 Task: In the  document Paisley.epub Write the word in the shape with center alignment 'LOL'Change Page orientation to  'Landscape' Insert emoji in the beginning of quote: Thumbs Up
Action: Mouse moved to (309, 391)
Screenshot: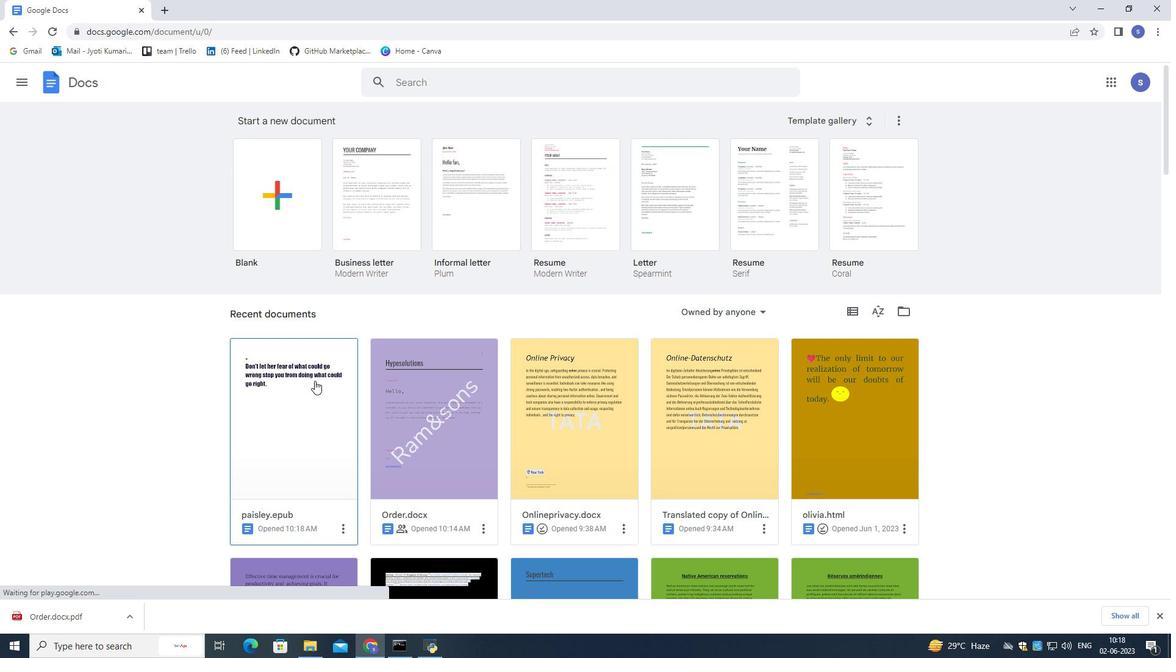 
Action: Mouse pressed left at (309, 391)
Screenshot: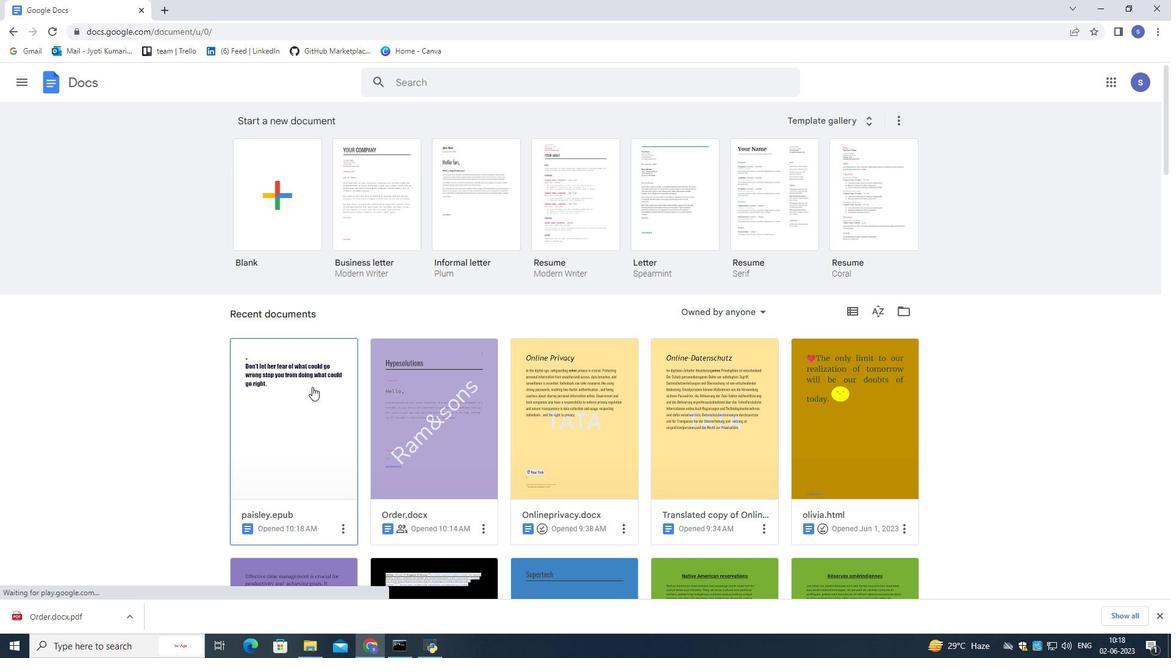 
Action: Mouse moved to (309, 391)
Screenshot: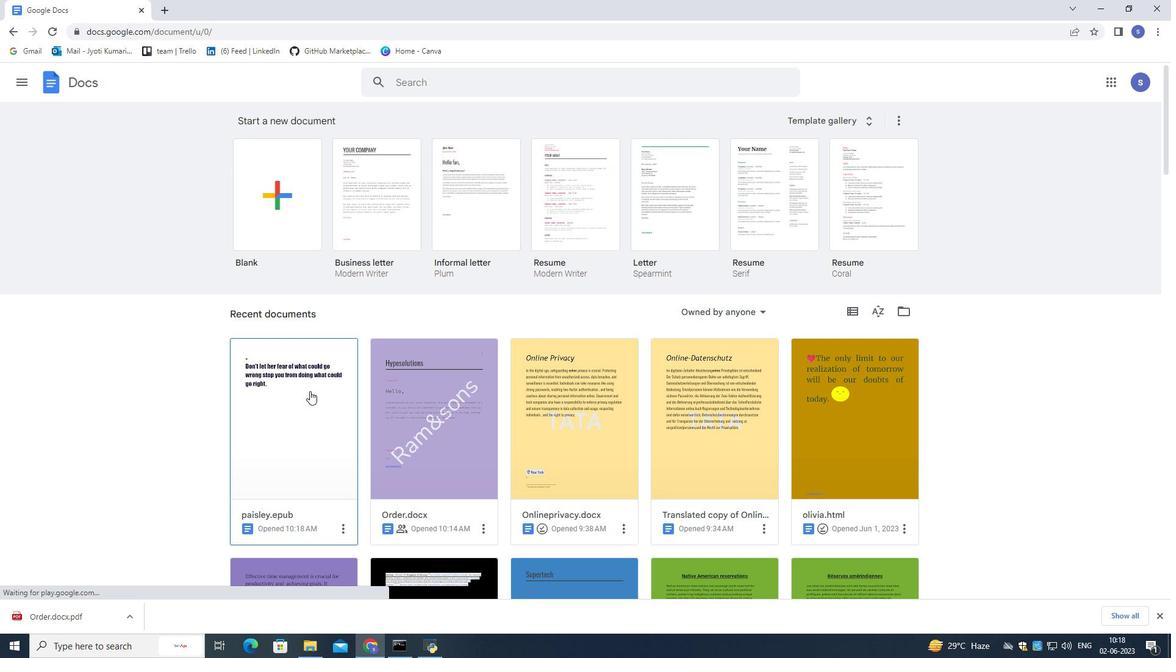 
Action: Mouse pressed left at (309, 391)
Screenshot: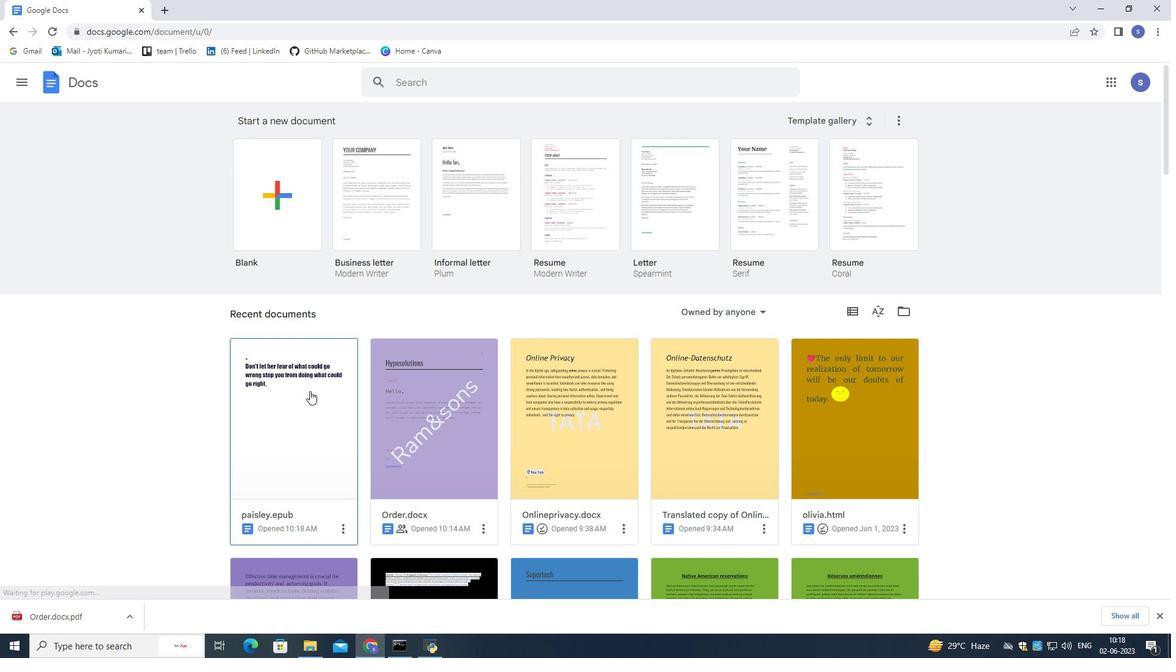 
Action: Mouse moved to (401, 234)
Screenshot: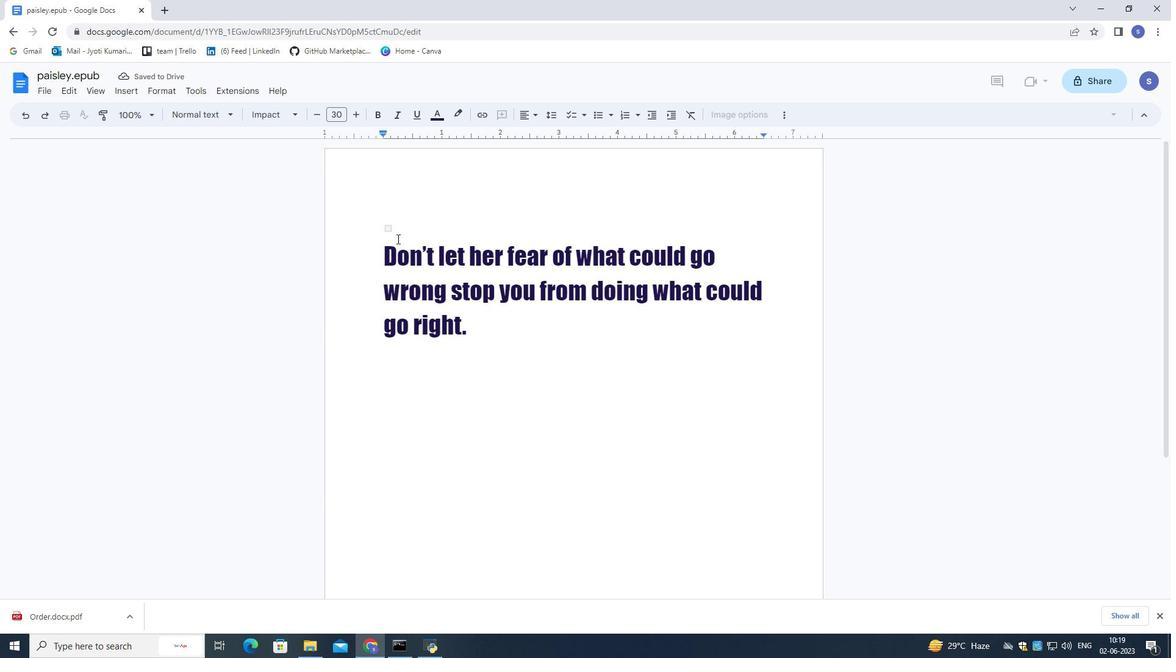 
Action: Mouse pressed left at (401, 234)
Screenshot: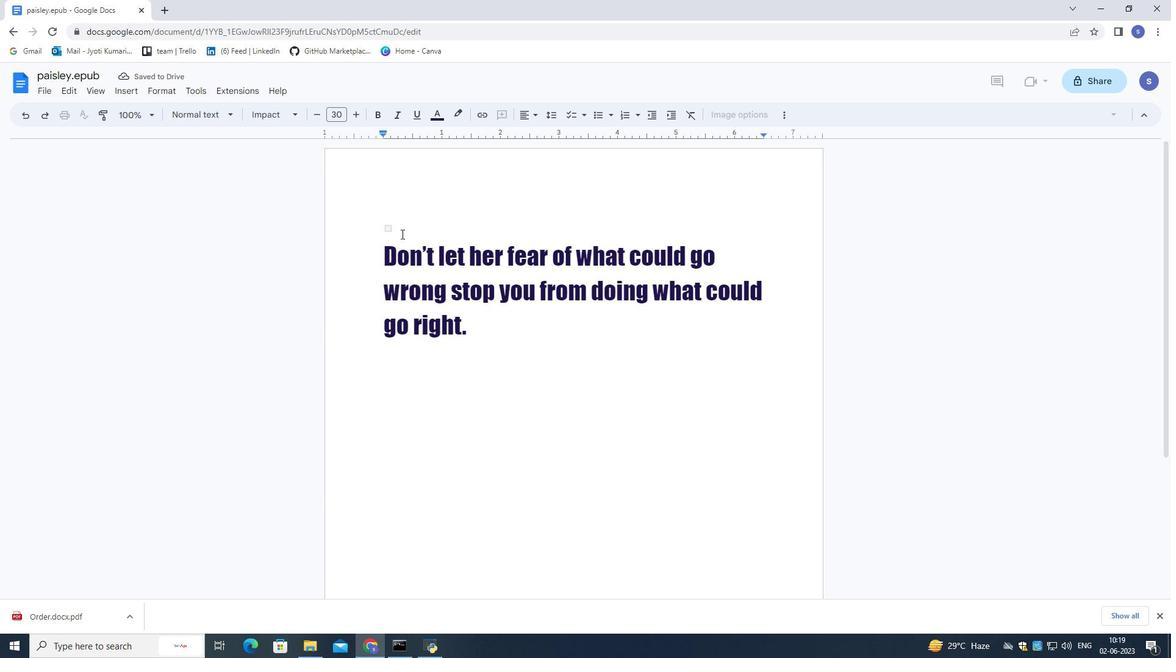 
Action: Mouse moved to (415, 229)
Screenshot: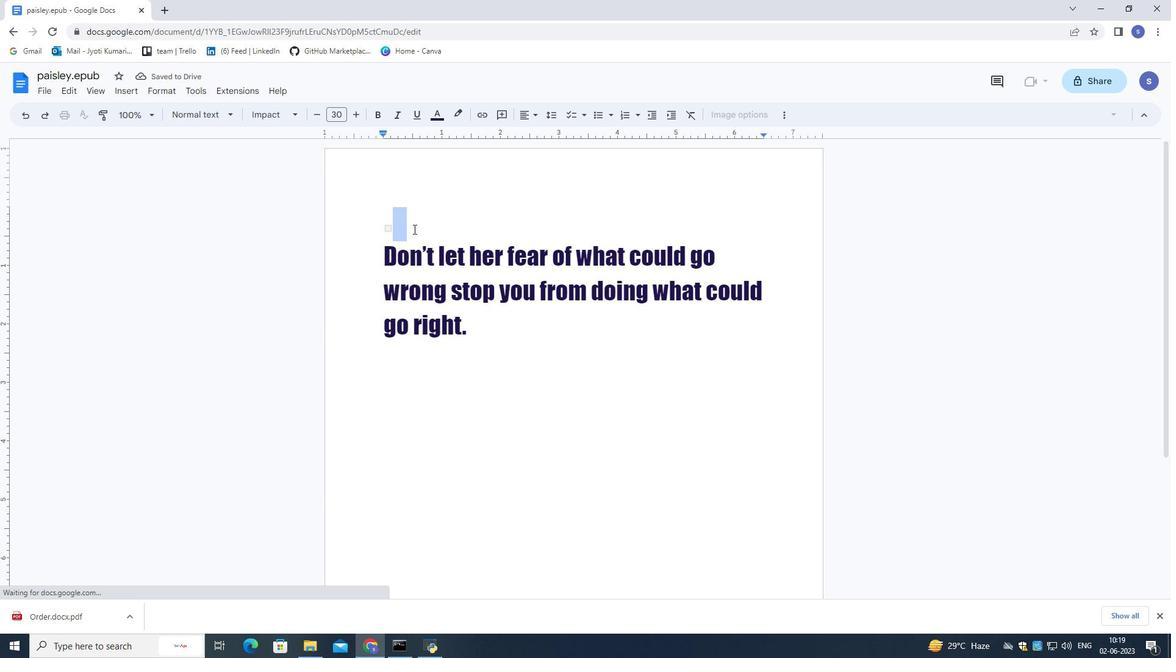 
Action: Mouse pressed left at (415, 229)
Screenshot: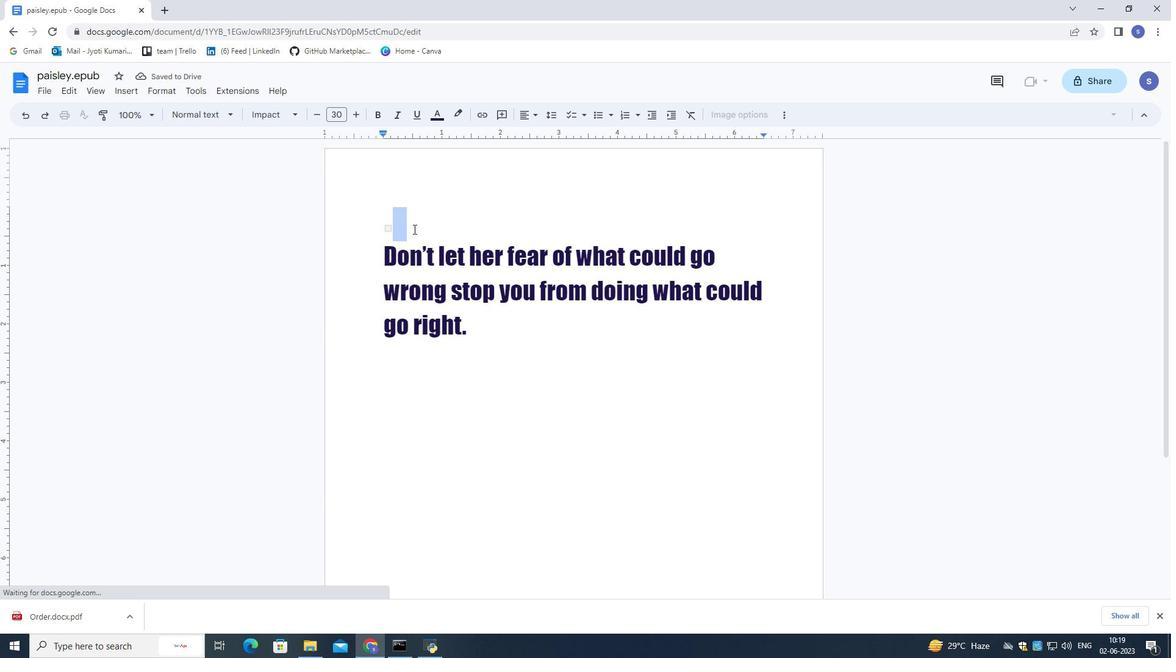 
Action: Mouse moved to (386, 225)
Screenshot: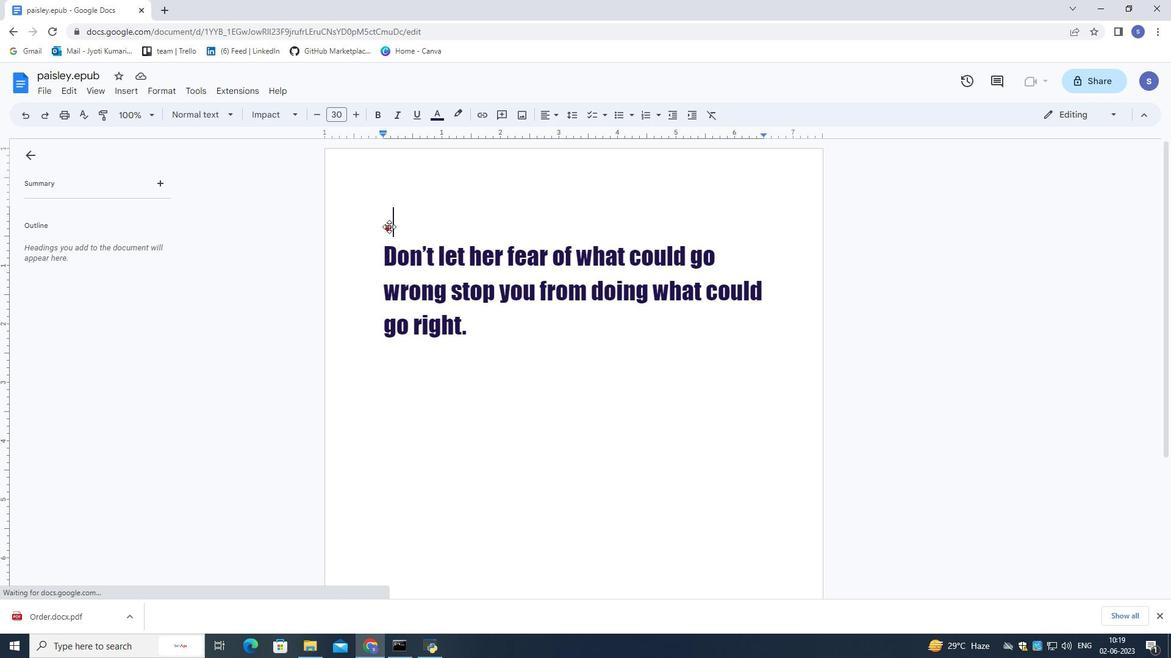 
Action: Mouse pressed left at (386, 225)
Screenshot: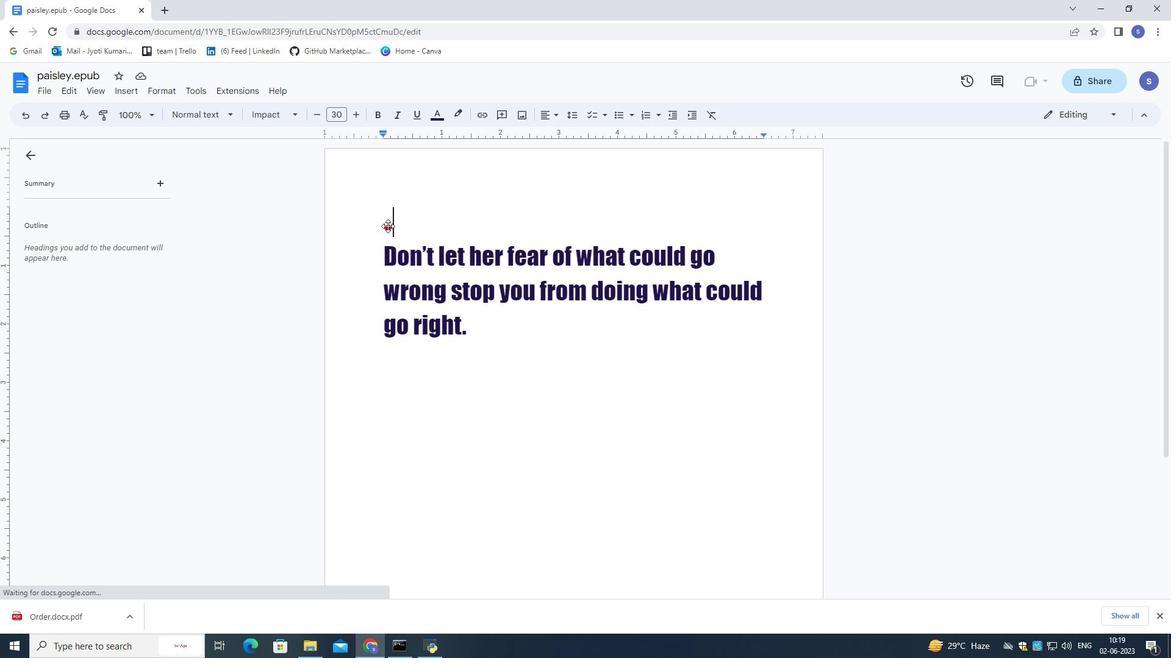 
Action: Mouse moved to (387, 227)
Screenshot: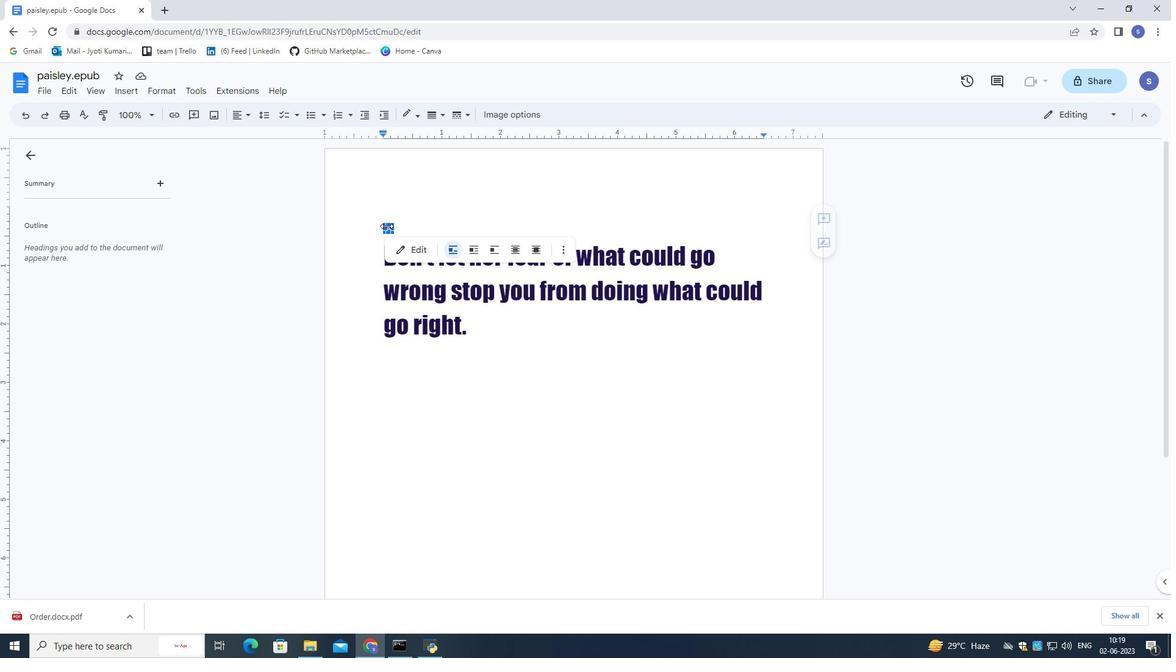 
Action: Mouse pressed left at (387, 227)
Screenshot: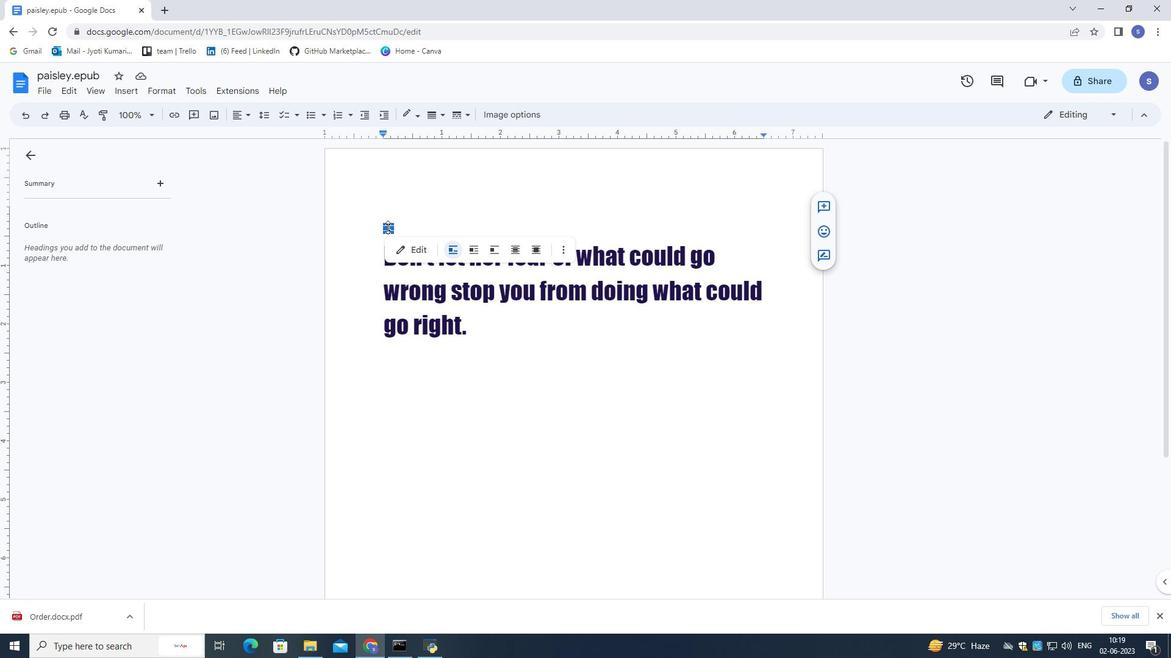 
Action: Mouse pressed left at (387, 227)
Screenshot: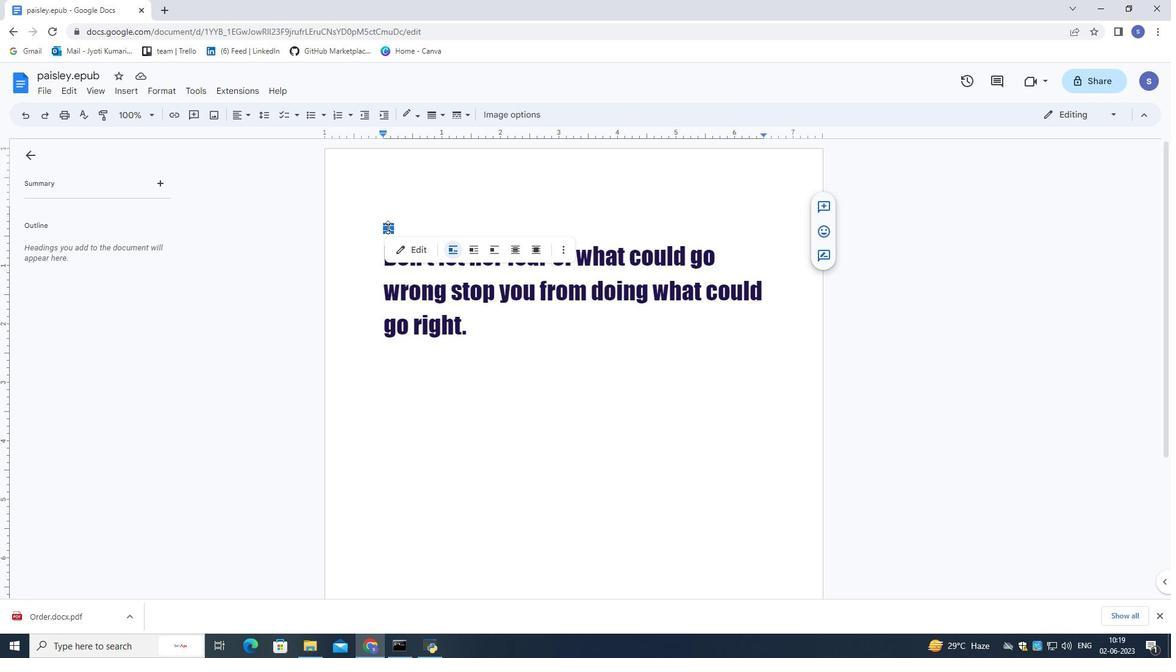 
Action: Mouse moved to (541, 311)
Screenshot: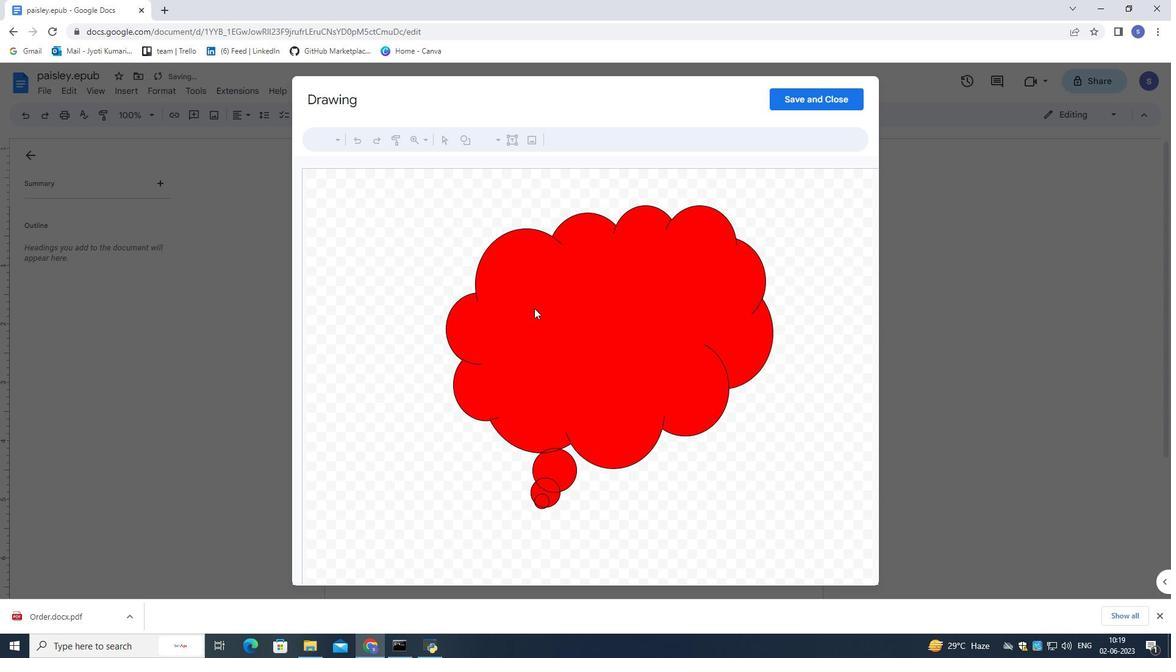 
Action: Mouse pressed left at (541, 311)
Screenshot: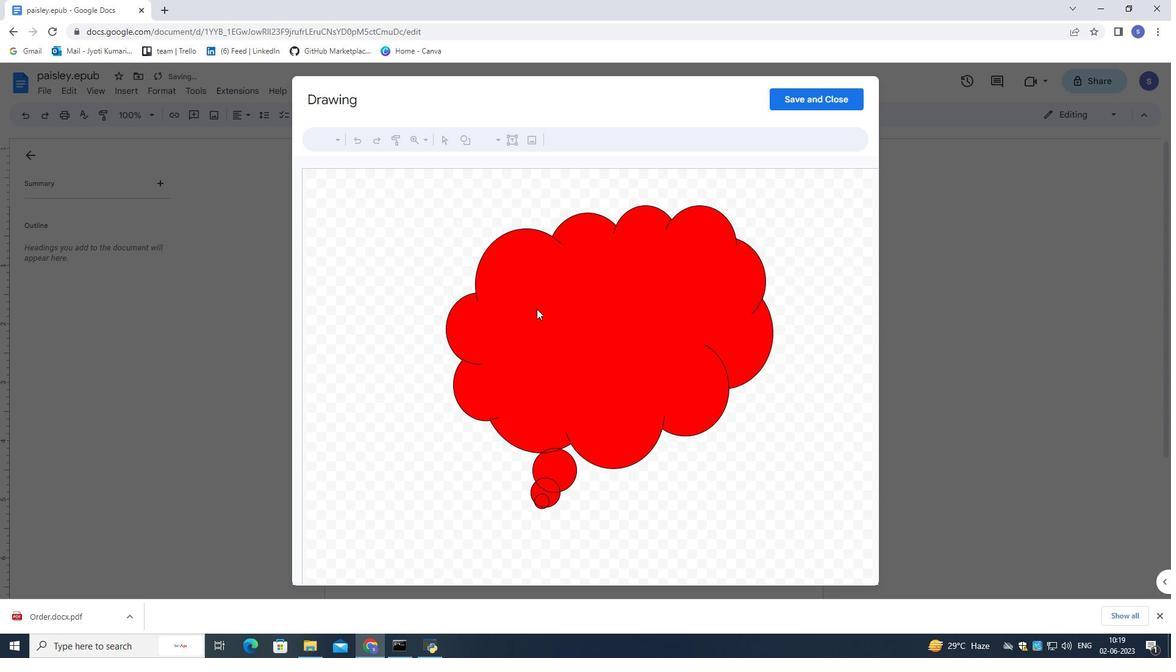 
Action: Mouse pressed left at (541, 311)
Screenshot: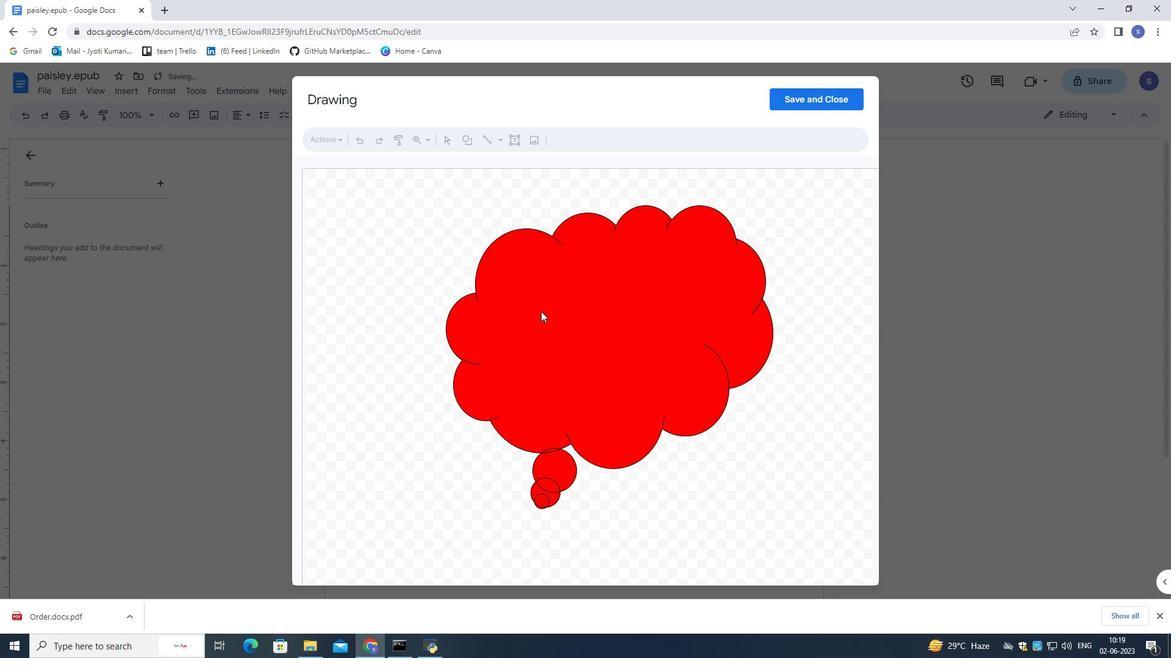 
Action: Mouse moved to (551, 333)
Screenshot: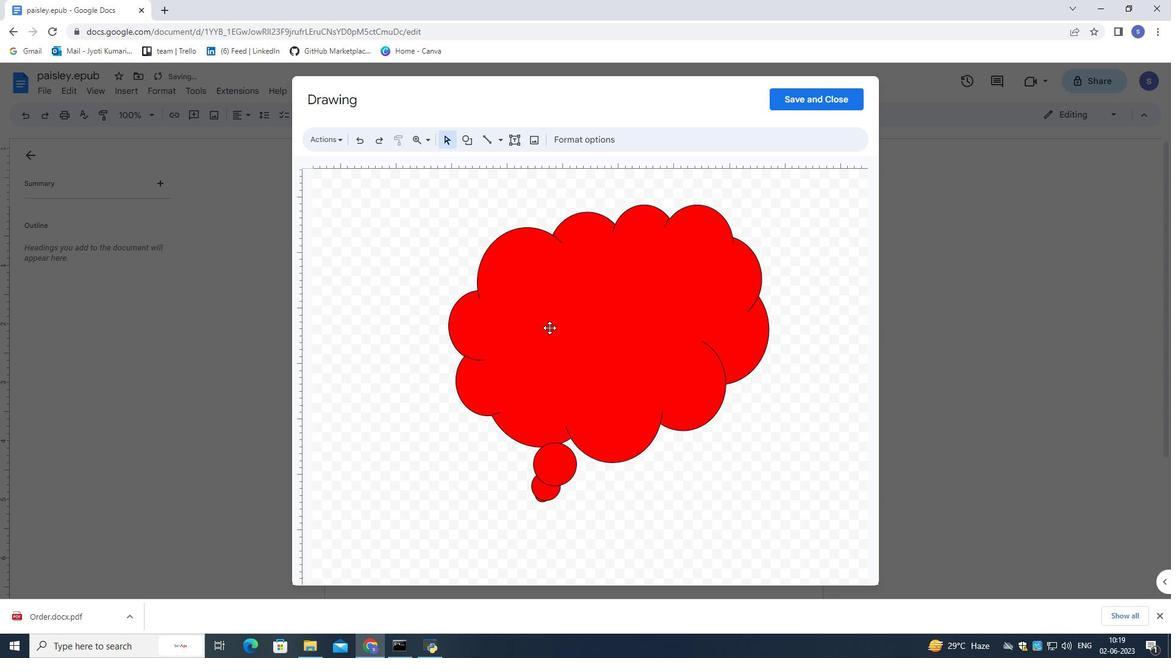 
Action: Mouse pressed left at (551, 333)
Screenshot: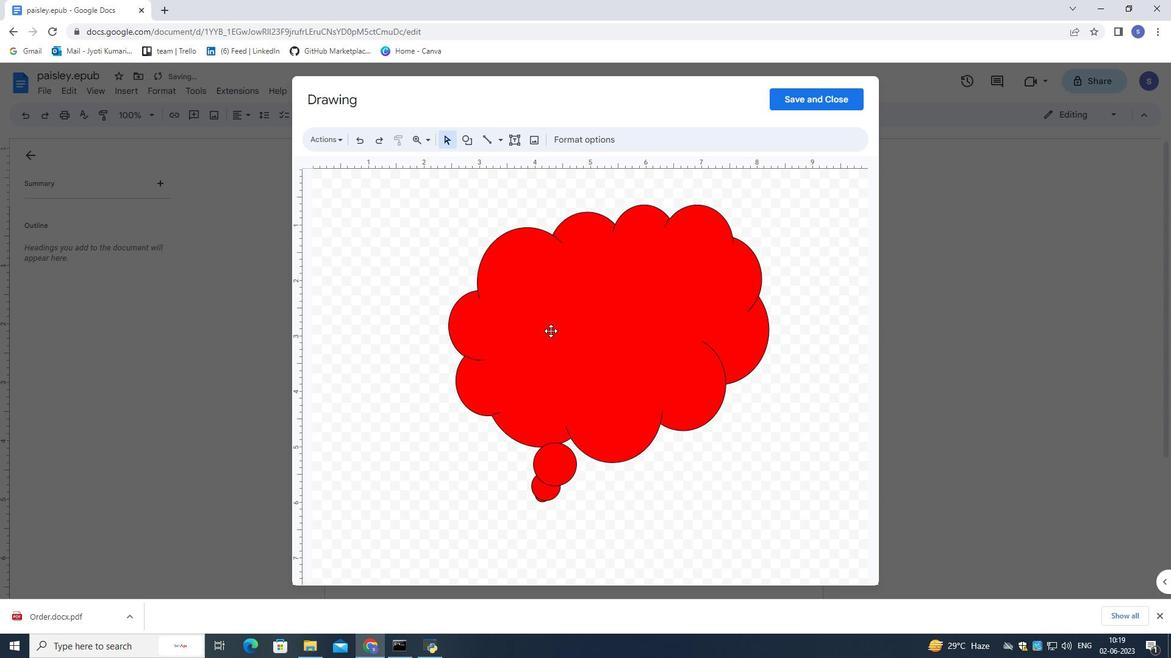 
Action: Mouse moved to (551, 333)
Screenshot: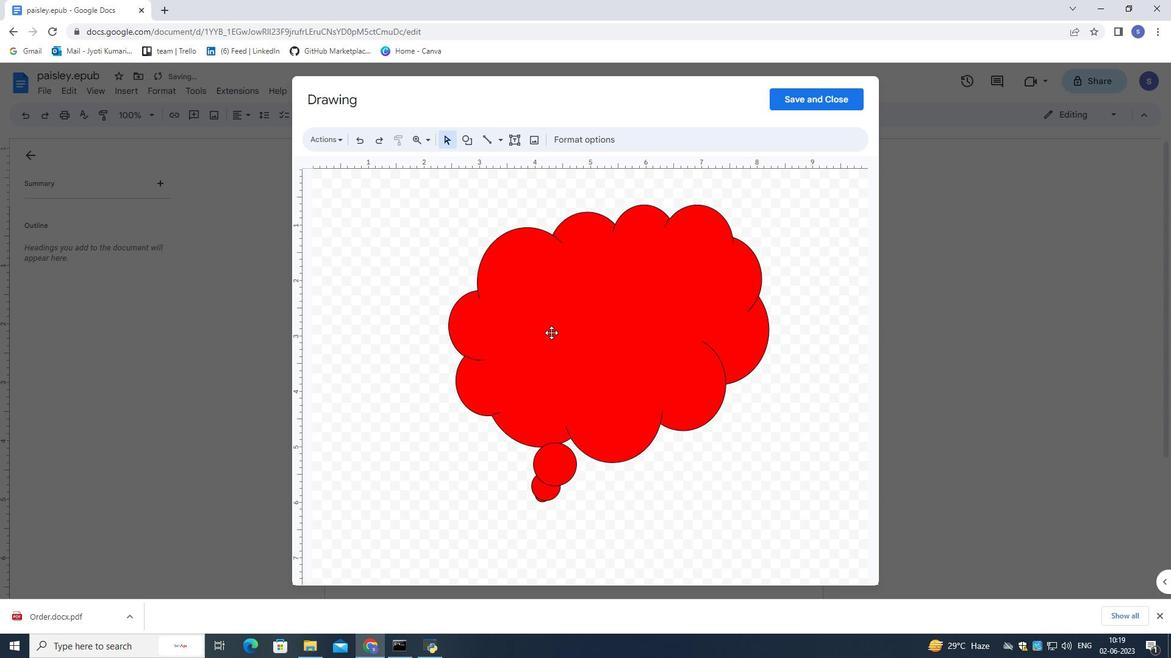 
Action: Mouse pressed left at (551, 333)
Screenshot: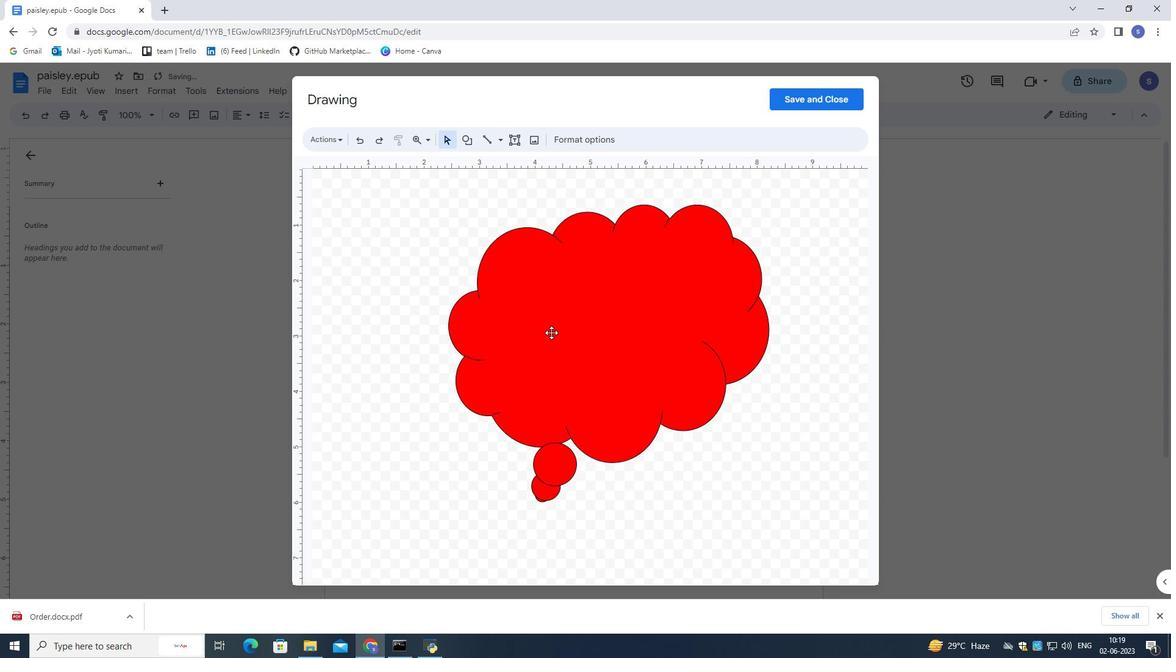 
Action: Mouse pressed left at (551, 333)
Screenshot: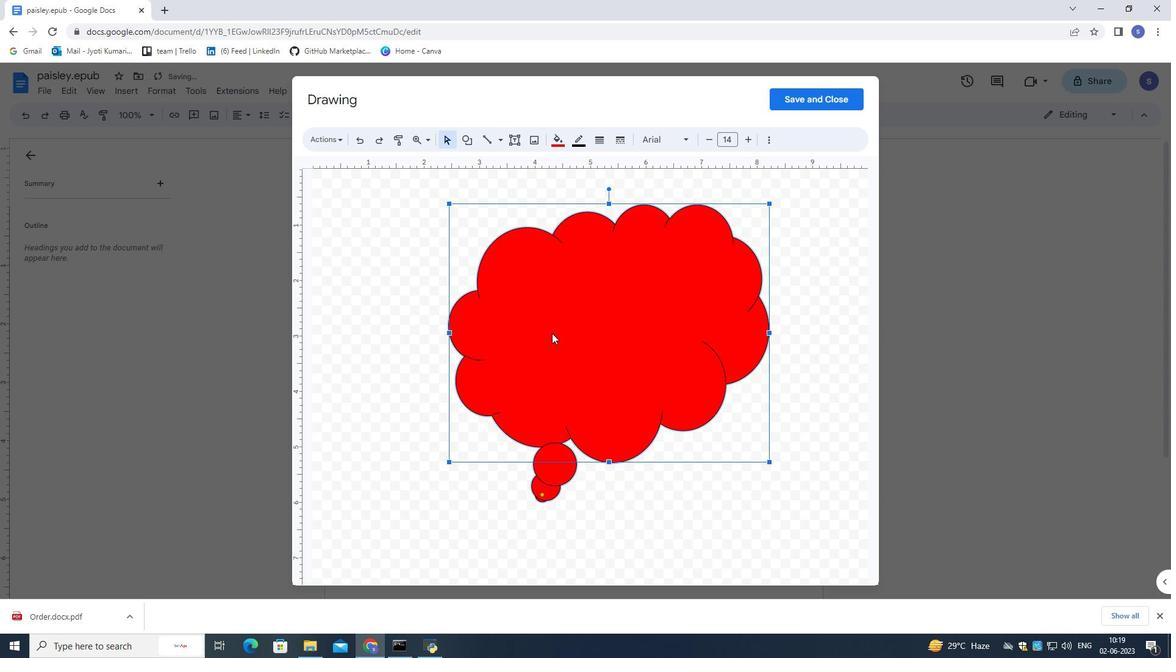 
Action: Mouse moved to (551, 333)
Screenshot: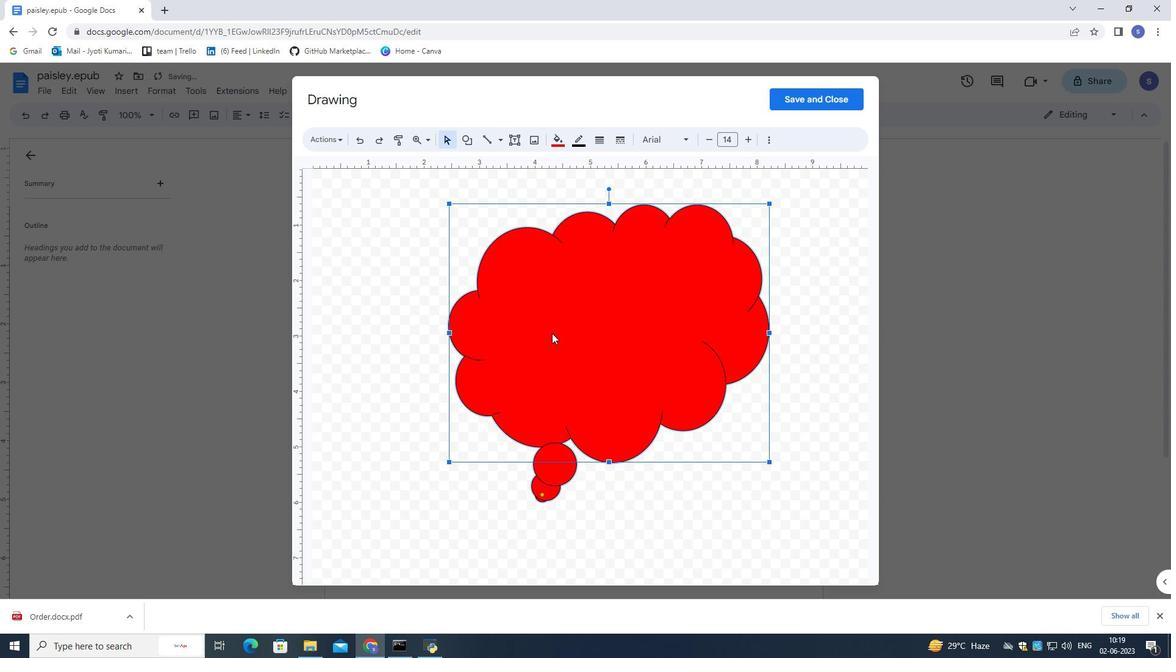 
Action: Mouse pressed left at (551, 333)
Screenshot: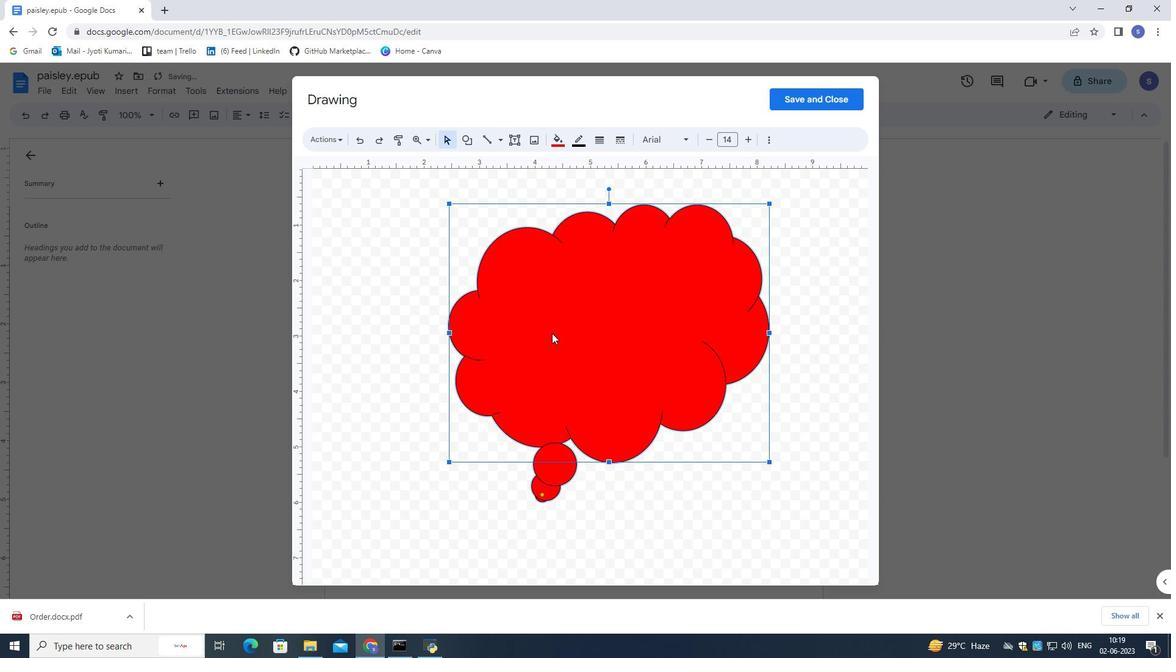 
Action: Mouse moved to (550, 333)
Screenshot: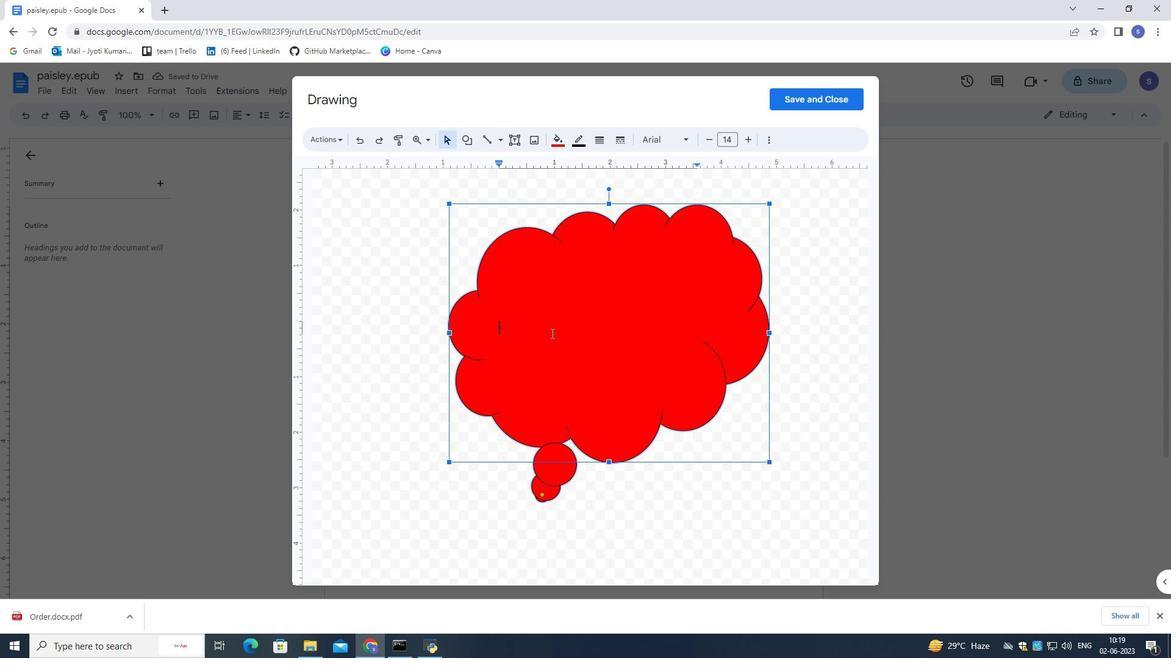 
Action: Key pressed <Key.shift>LOL<Key.left><Key.left><Key.left><Key.space><Key.space><Key.space><Key.space><Key.space><Key.space><Key.space><Key.space><Key.space><Key.space><Key.space><Key.space><Key.space><Key.space><Key.space><Key.space><Key.space><Key.space><Key.space><Key.space><Key.space><Key.space>
Screenshot: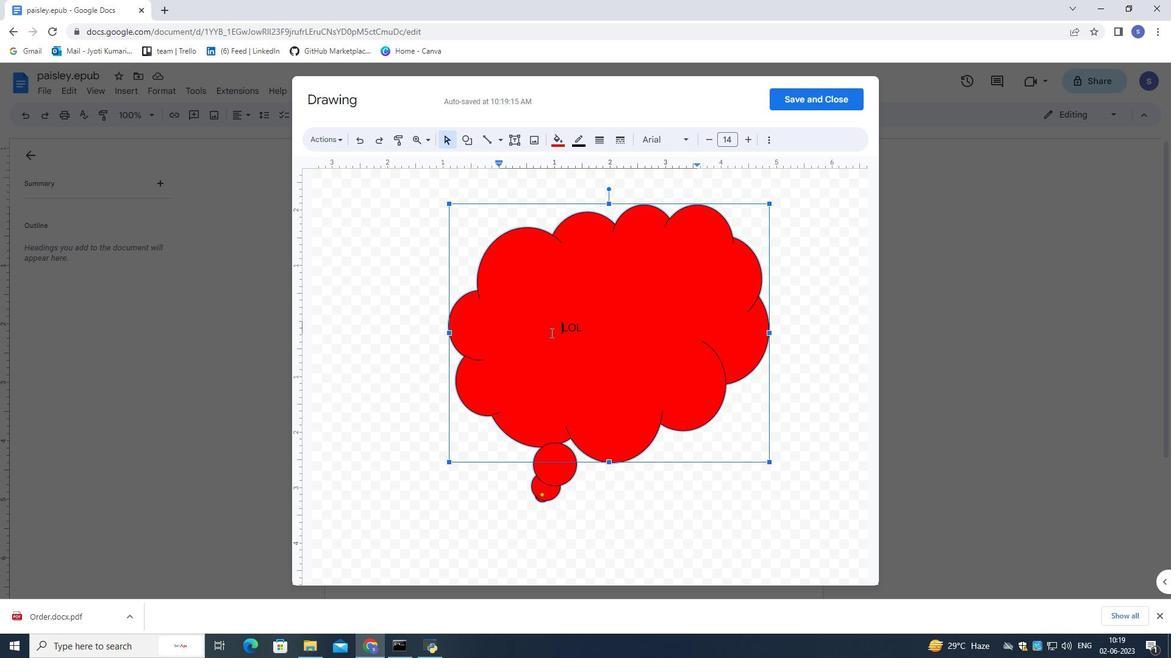 
Action: Mouse moved to (550, 331)
Screenshot: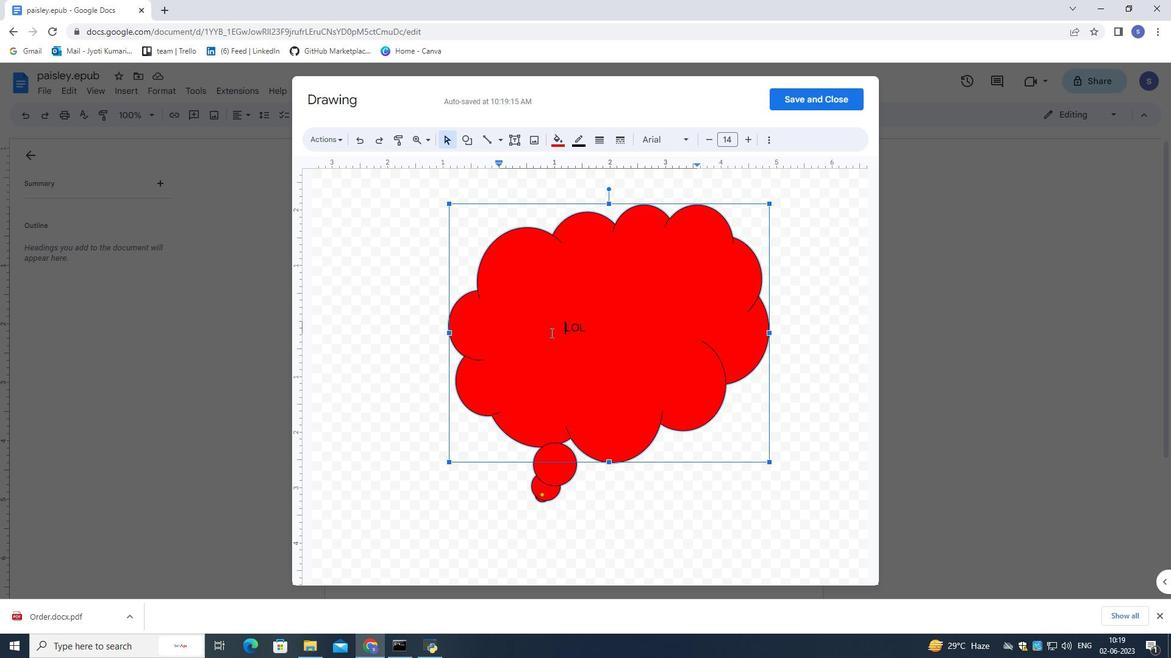 
Action: Key pressed <Key.space><Key.space><Key.space><Key.space><Key.space><Key.space><Key.space><Key.space><Key.space><Key.space><Key.space>
Screenshot: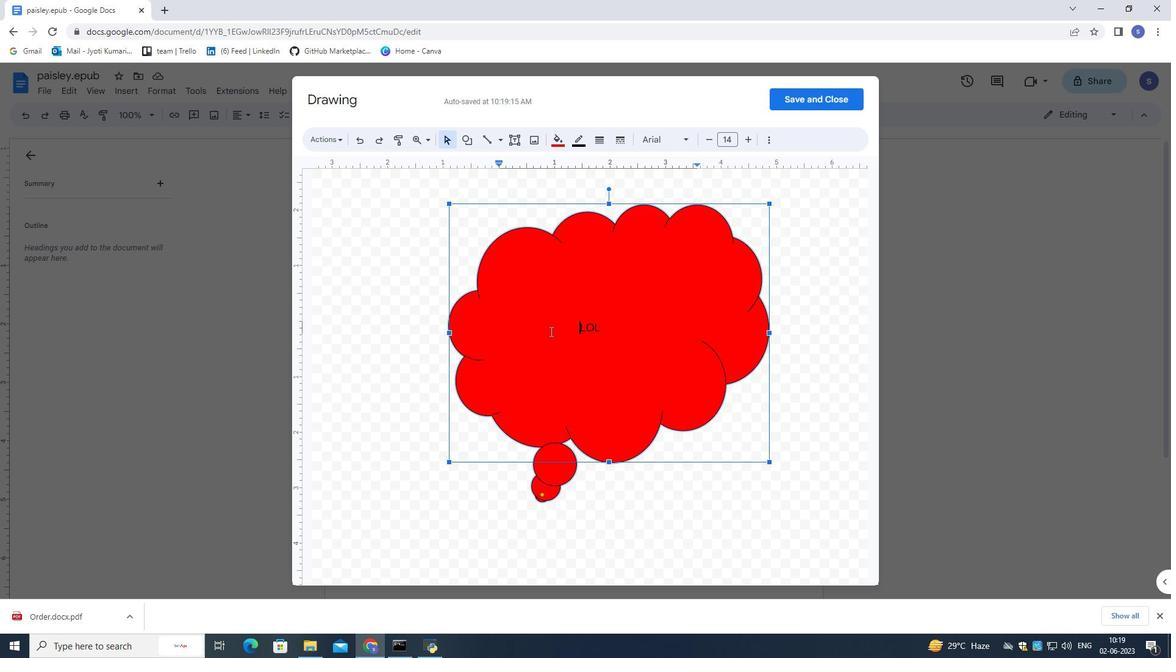 
Action: Mouse moved to (789, 95)
Screenshot: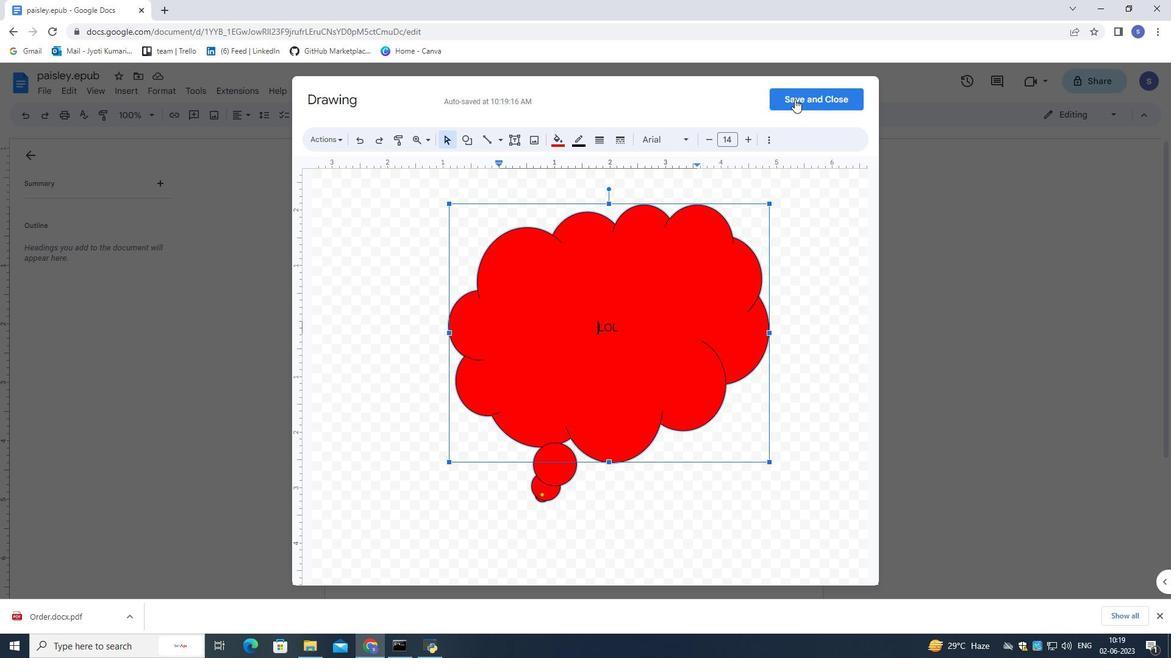 
Action: Mouse pressed left at (789, 95)
Screenshot: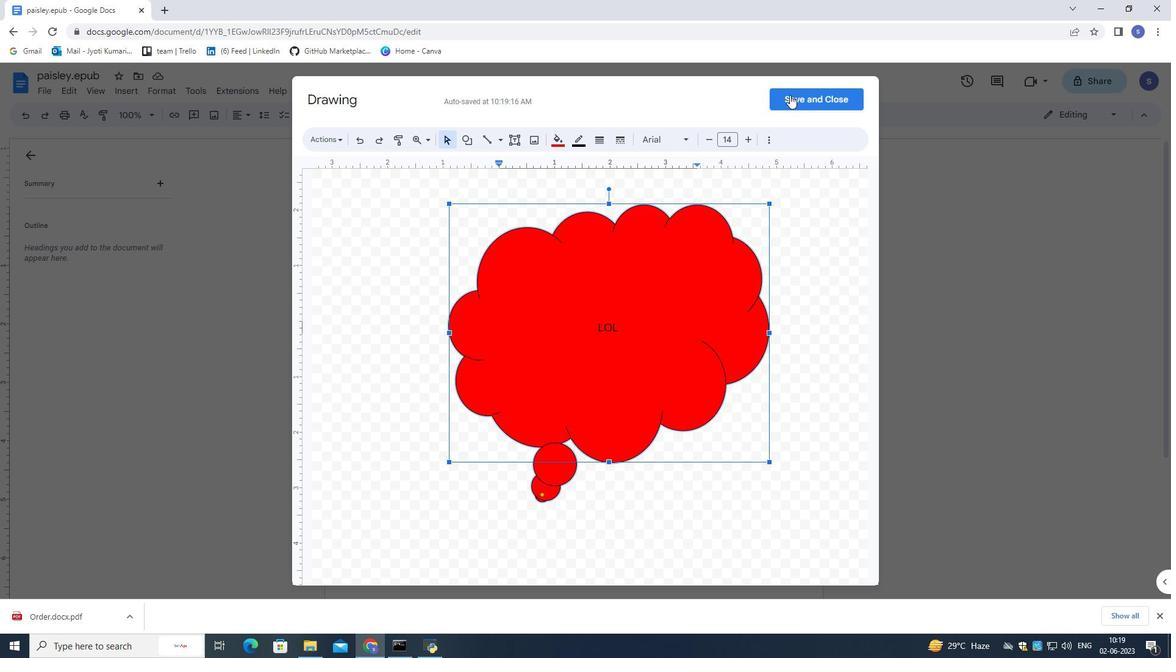 
Action: Mouse moved to (174, 89)
Screenshot: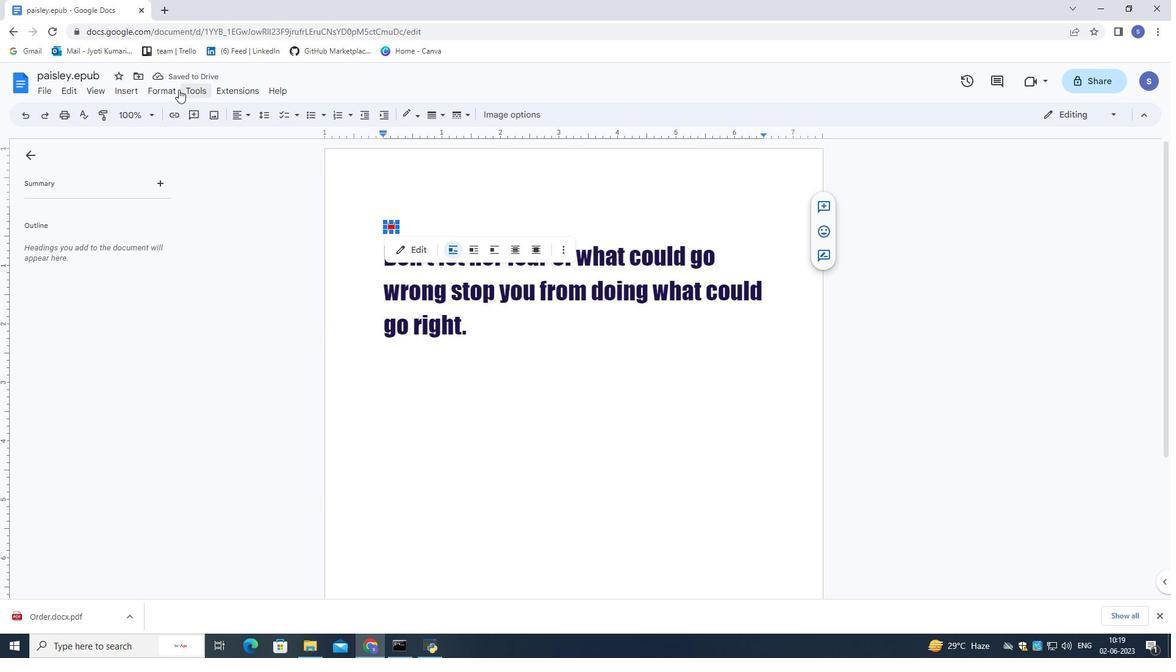 
Action: Mouse pressed left at (174, 89)
Screenshot: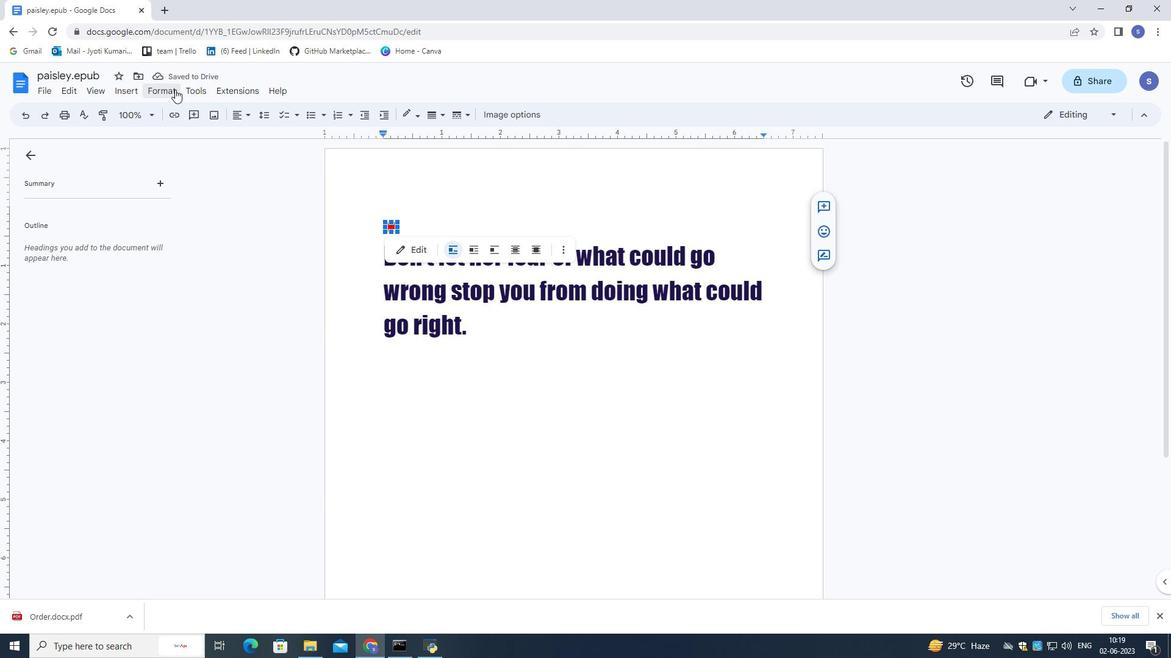 
Action: Mouse moved to (211, 279)
Screenshot: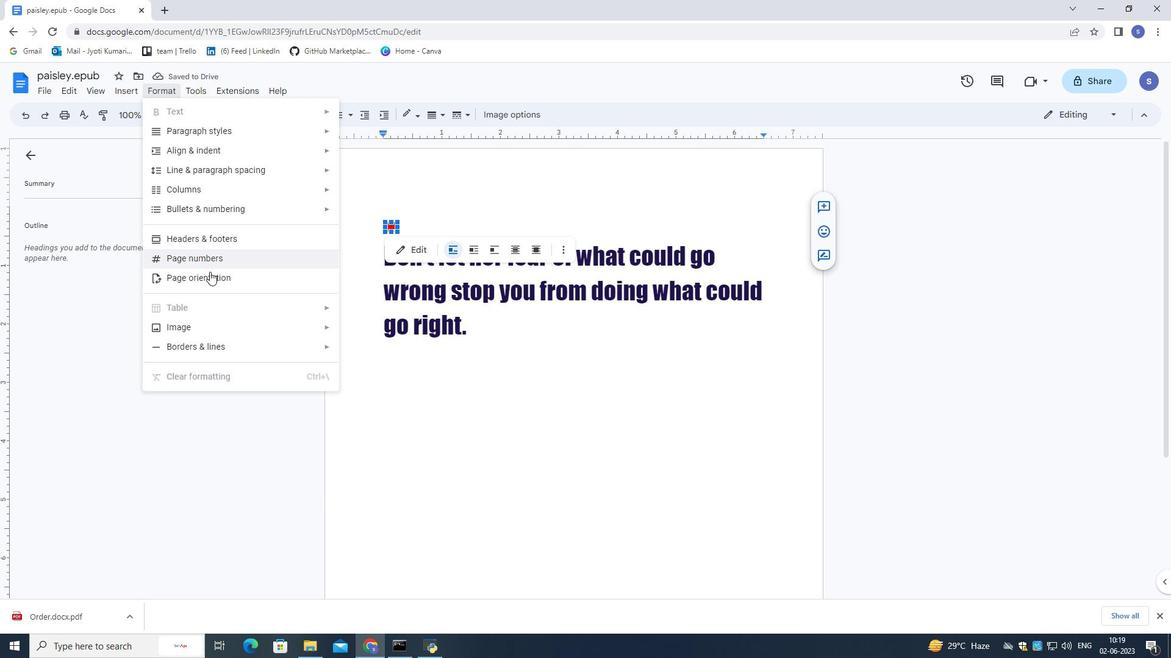 
Action: Mouse pressed left at (211, 279)
Screenshot: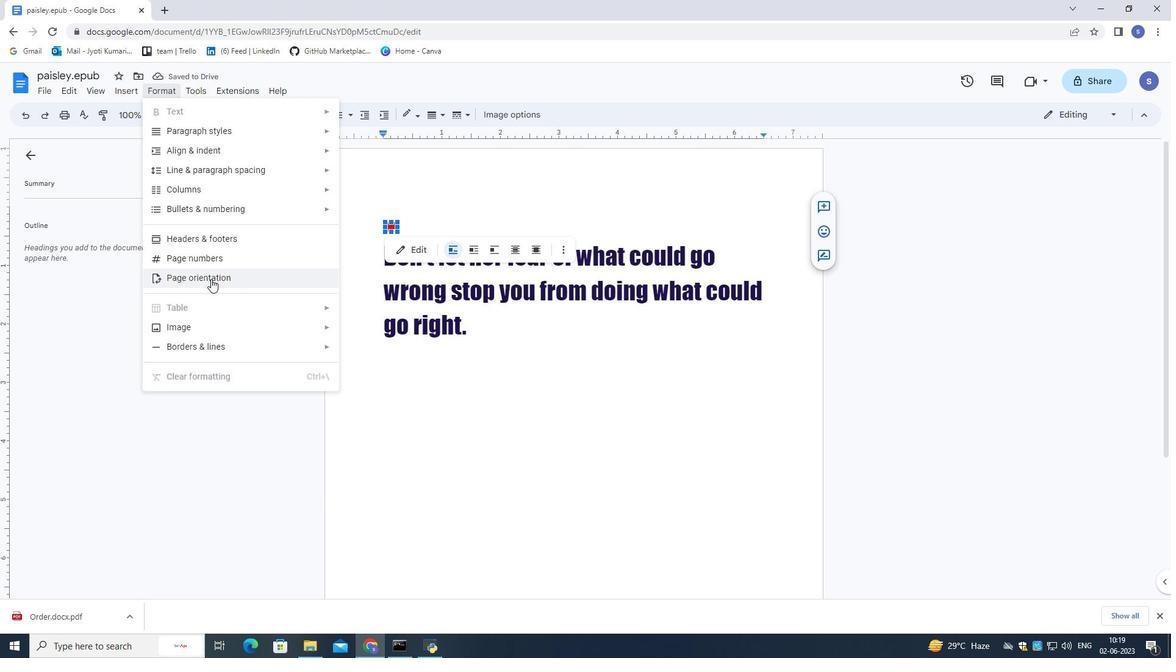 
Action: Mouse moved to (558, 353)
Screenshot: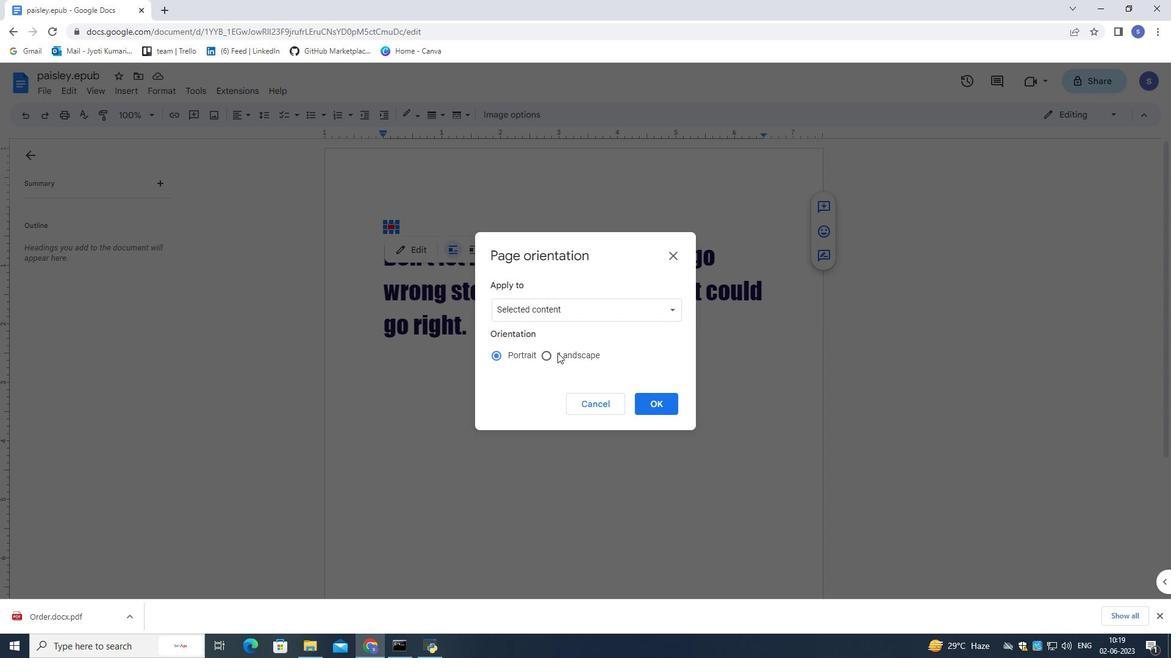 
Action: Mouse pressed left at (558, 353)
Screenshot: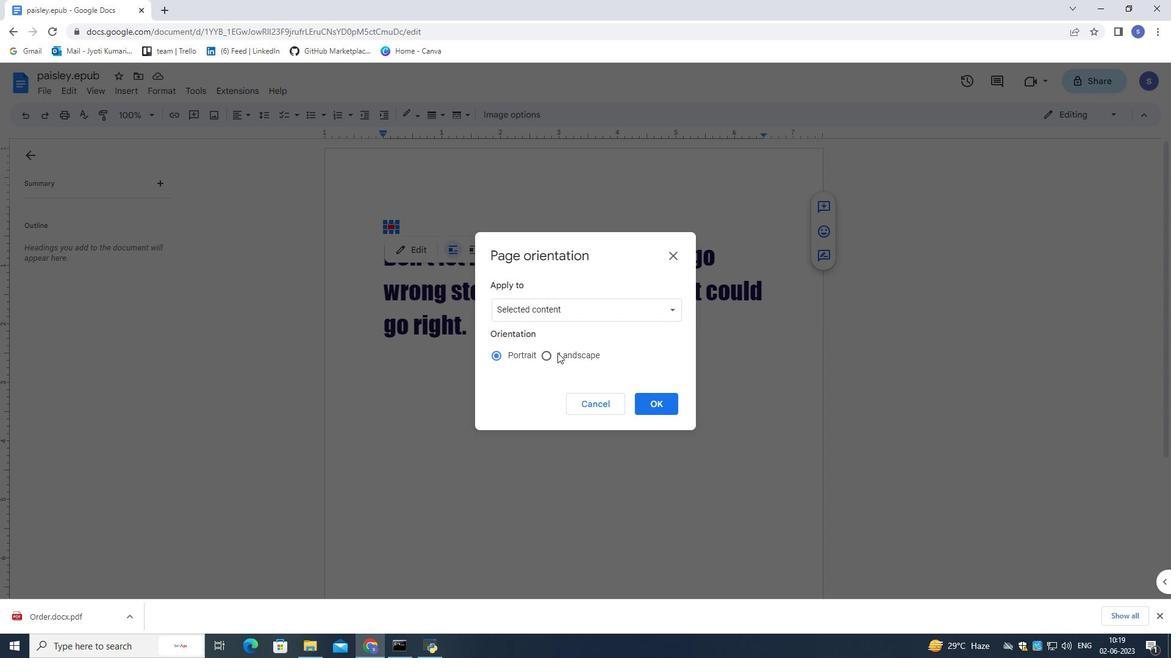 
Action: Mouse moved to (659, 402)
Screenshot: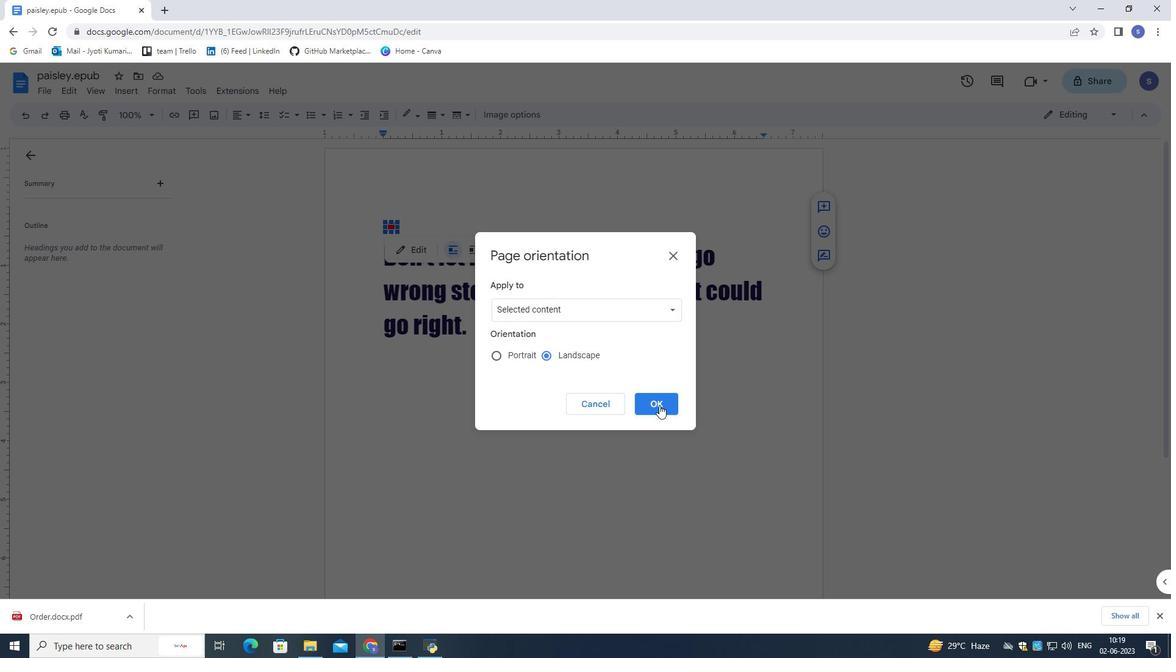 
Action: Mouse pressed left at (659, 402)
Screenshot: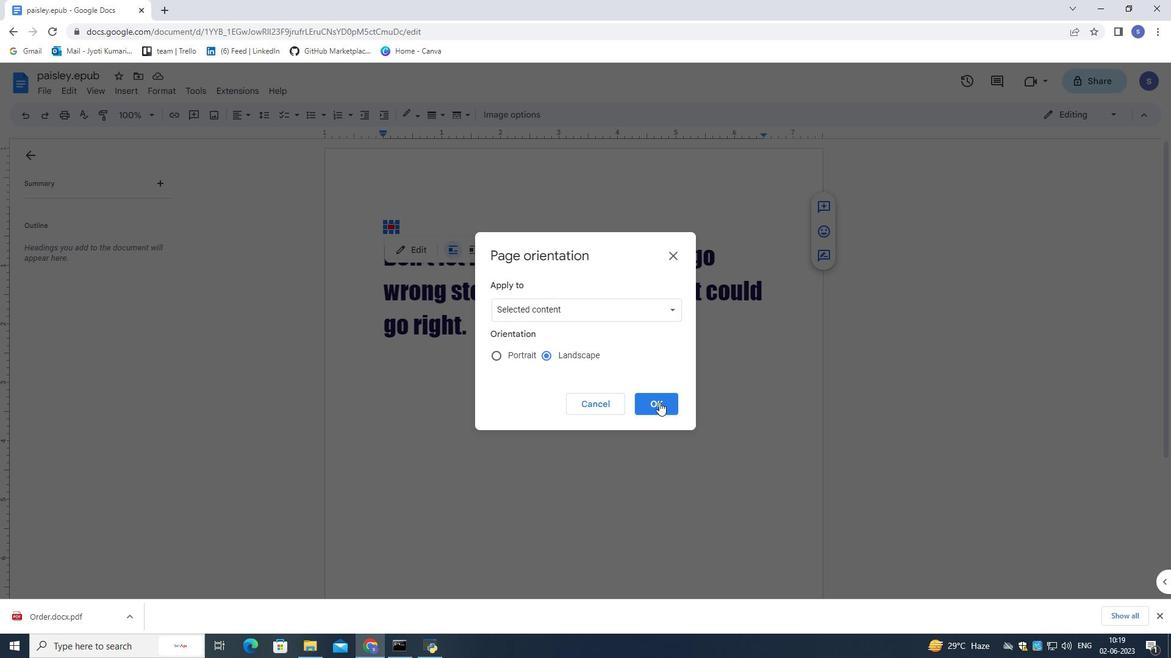 
Action: Mouse moved to (391, 335)
Screenshot: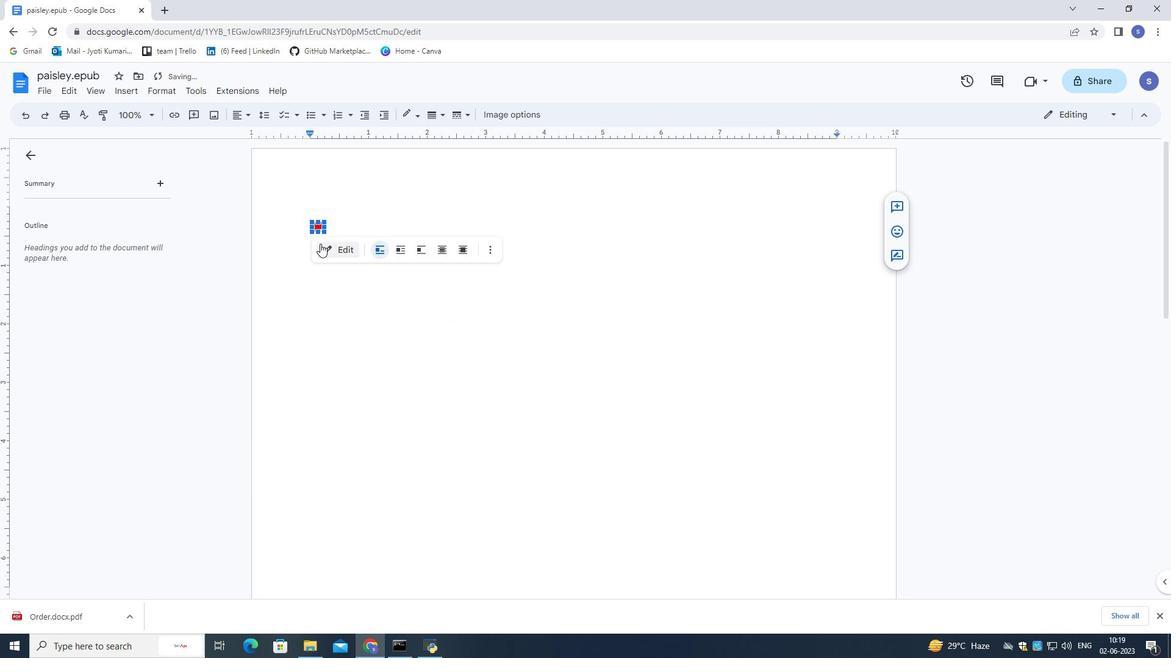
Action: Mouse pressed left at (391, 335)
Screenshot: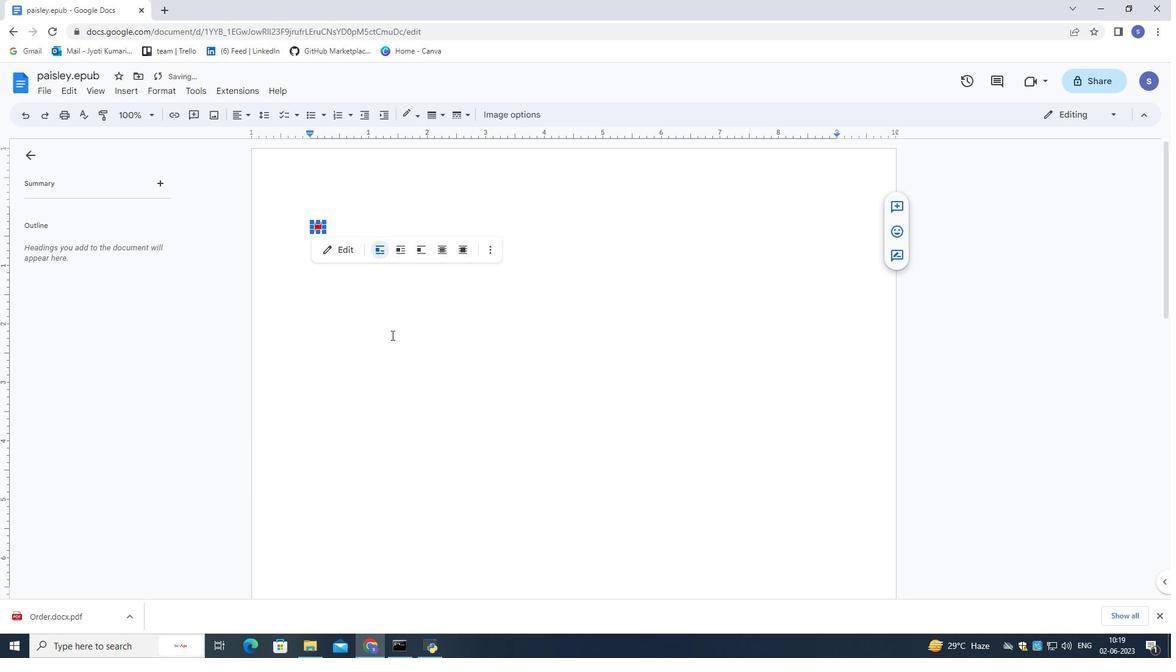 
Action: Mouse moved to (393, 335)
Screenshot: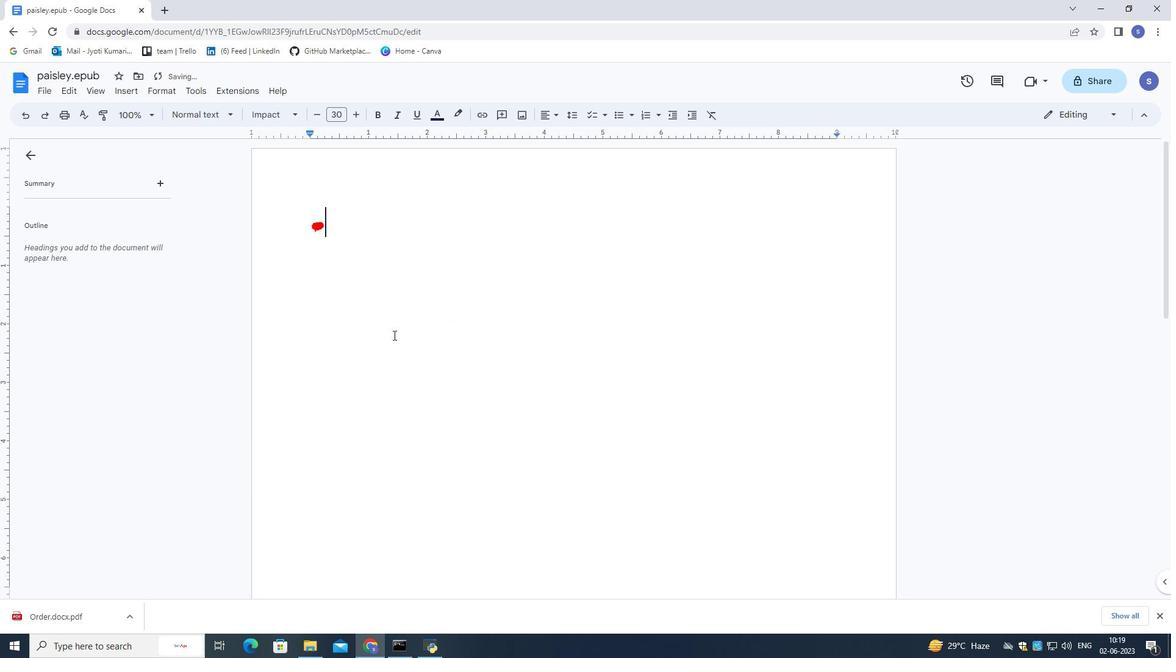 
Action: Key pressed ctrl+Z
Screenshot: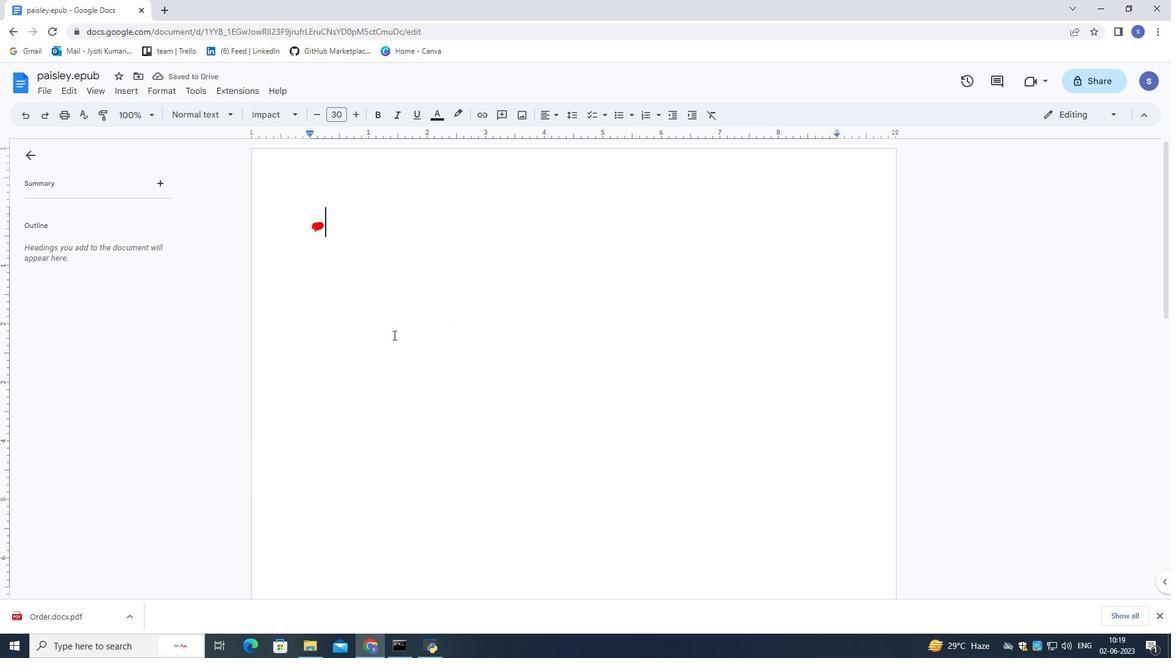 
Action: Mouse moved to (469, 378)
Screenshot: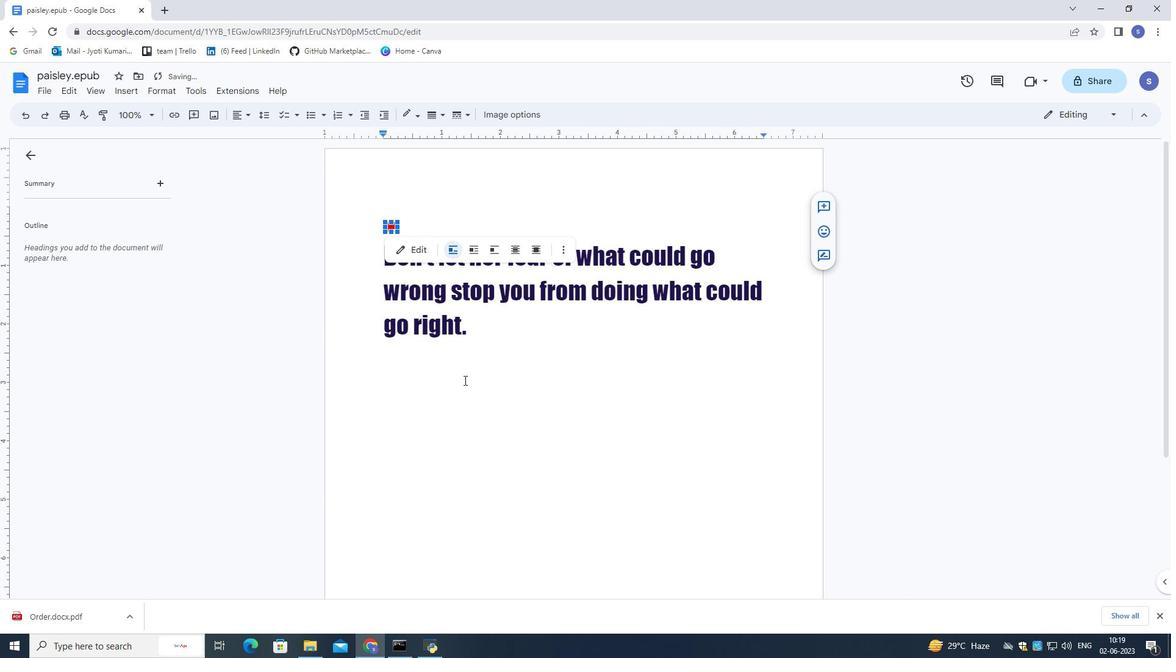 
Action: Mouse pressed left at (469, 378)
Screenshot: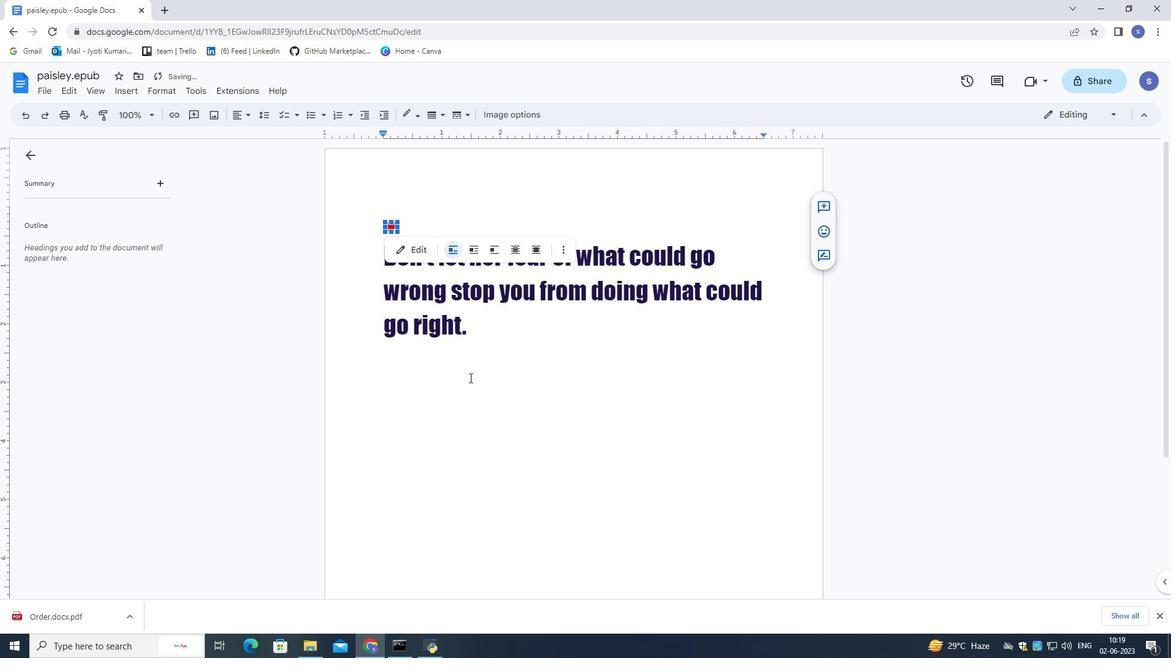 
Action: Mouse moved to (166, 89)
Screenshot: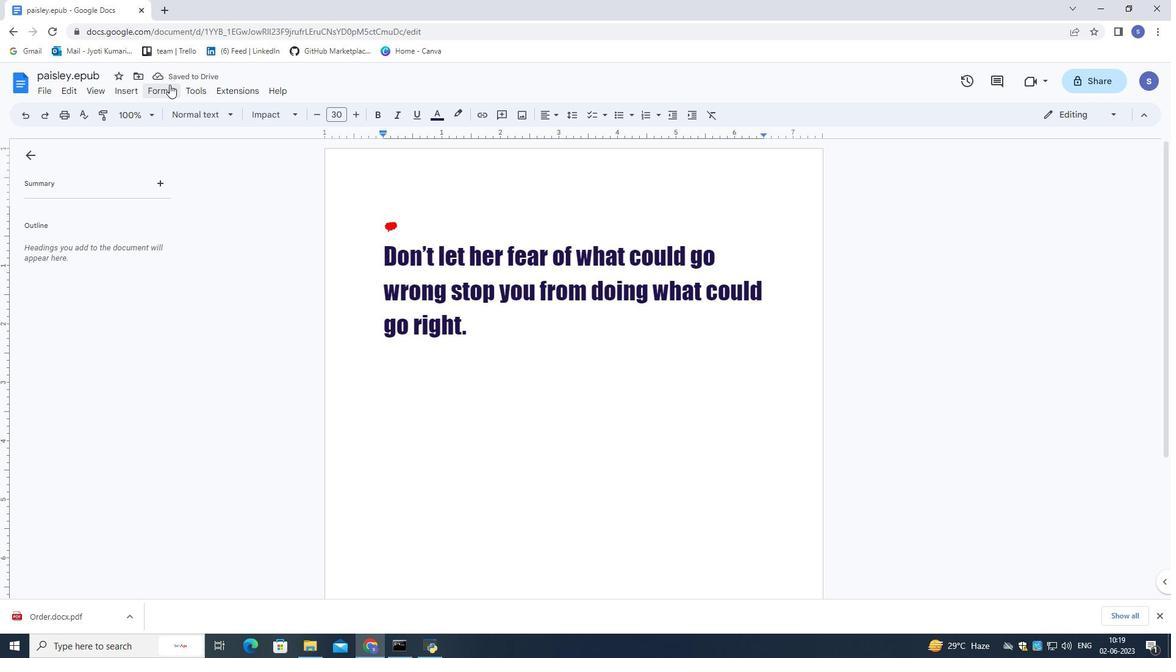 
Action: Mouse pressed left at (166, 89)
Screenshot: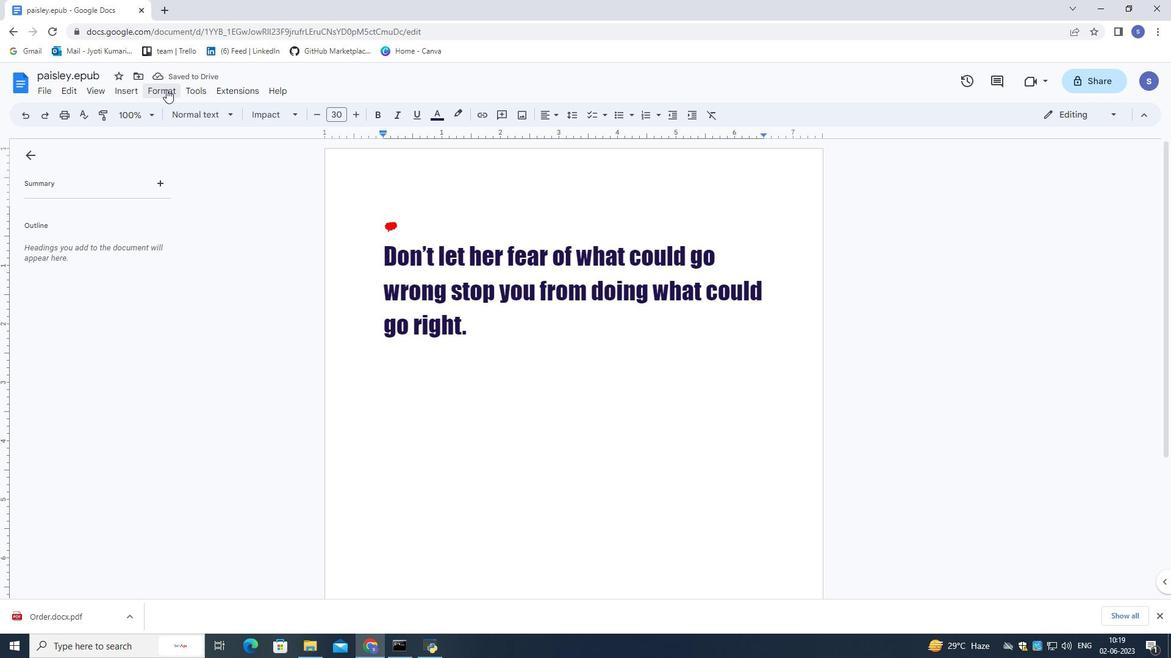 
Action: Mouse moved to (229, 274)
Screenshot: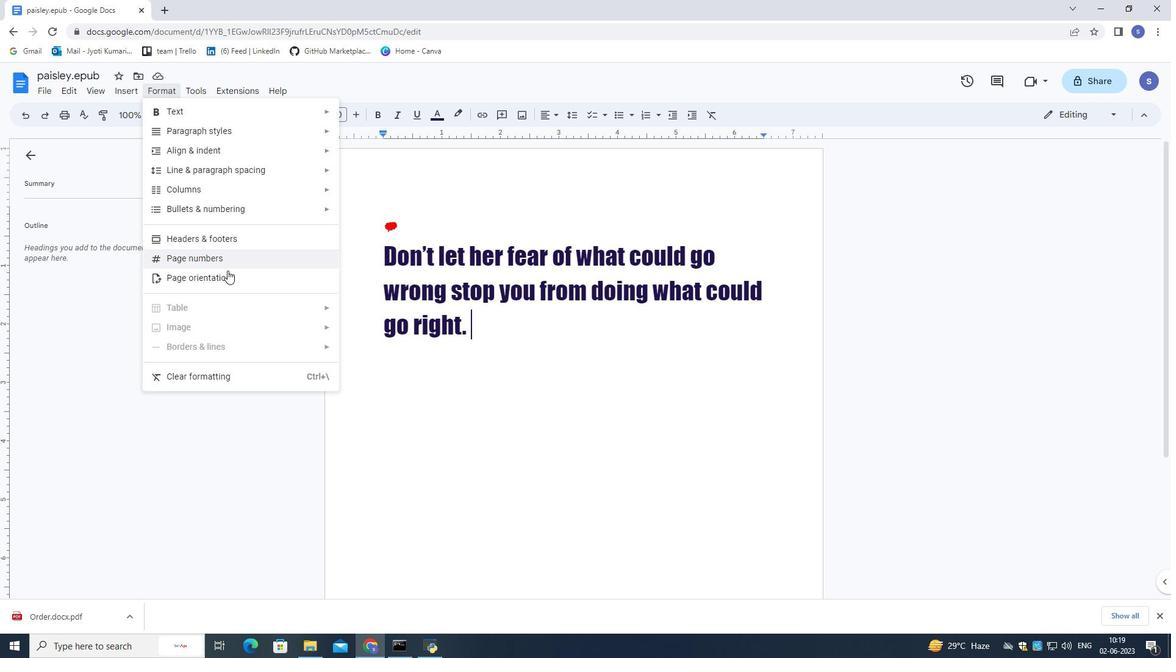 
Action: Mouse pressed left at (229, 274)
Screenshot: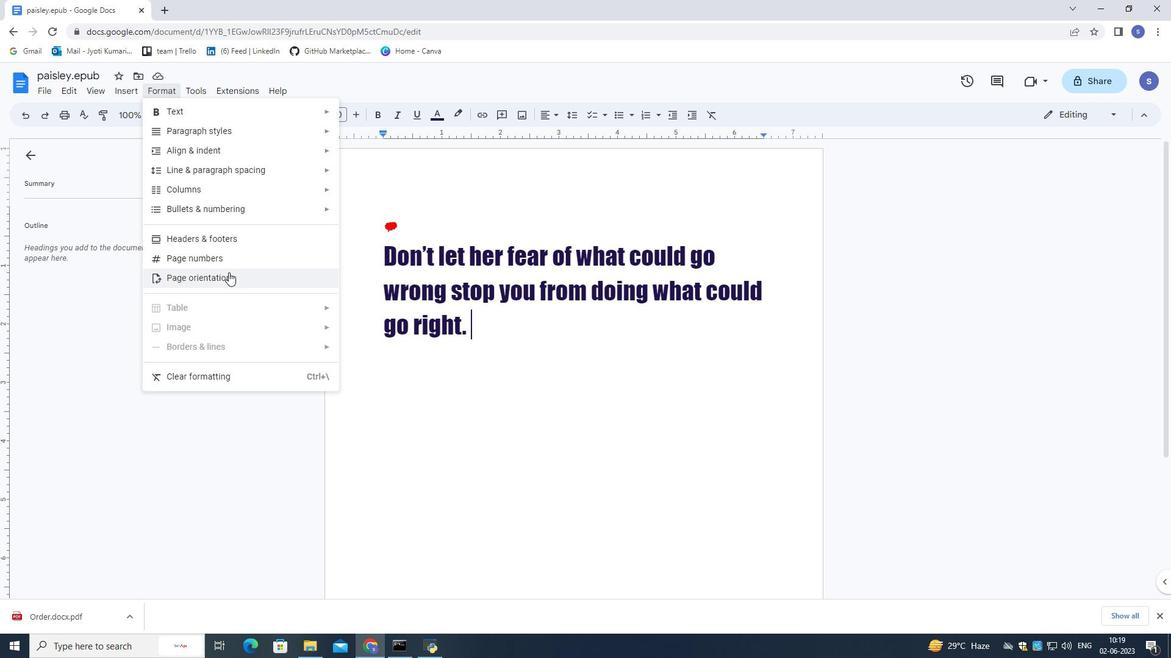 
Action: Mouse moved to (572, 356)
Screenshot: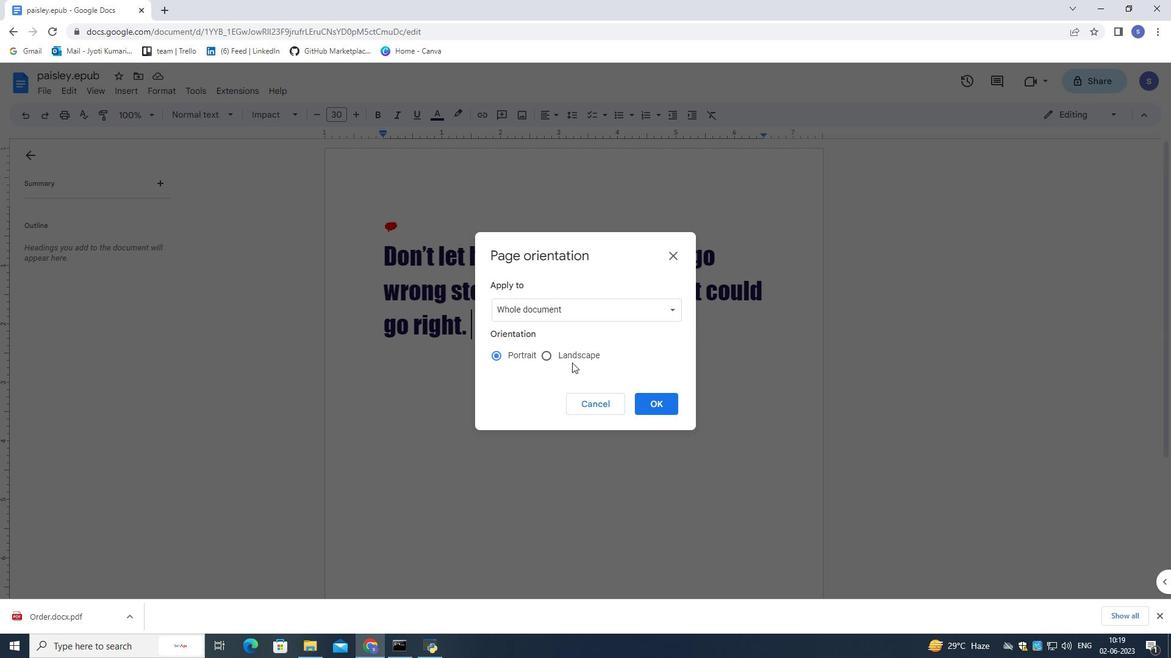 
Action: Mouse pressed left at (572, 356)
Screenshot: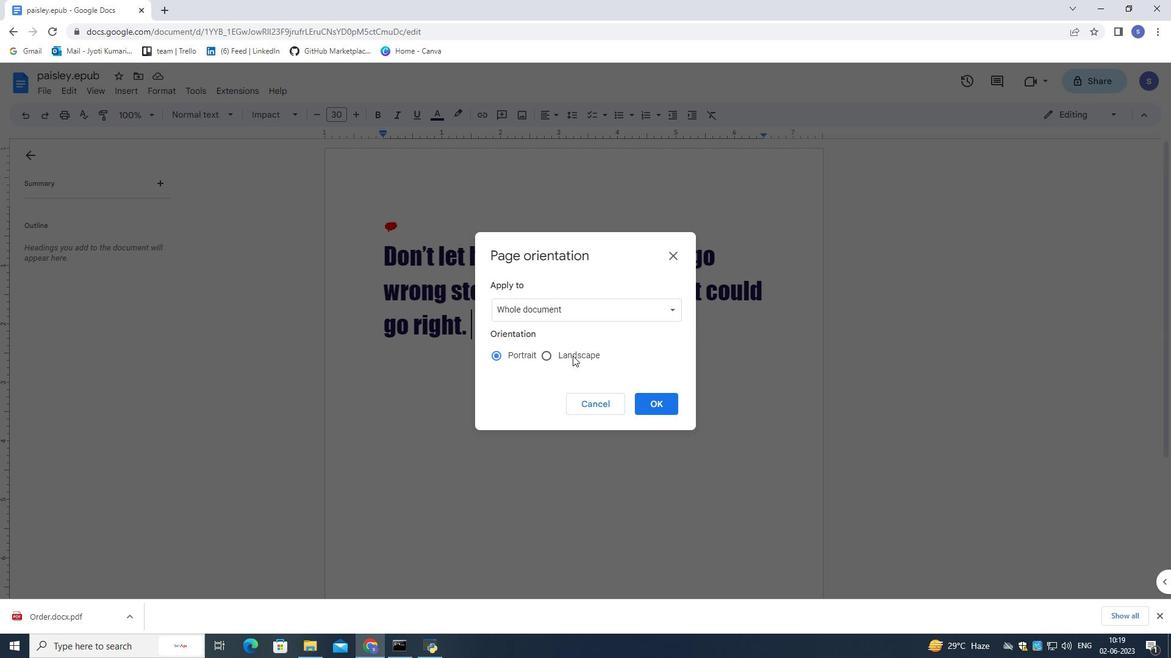 
Action: Mouse moved to (653, 408)
Screenshot: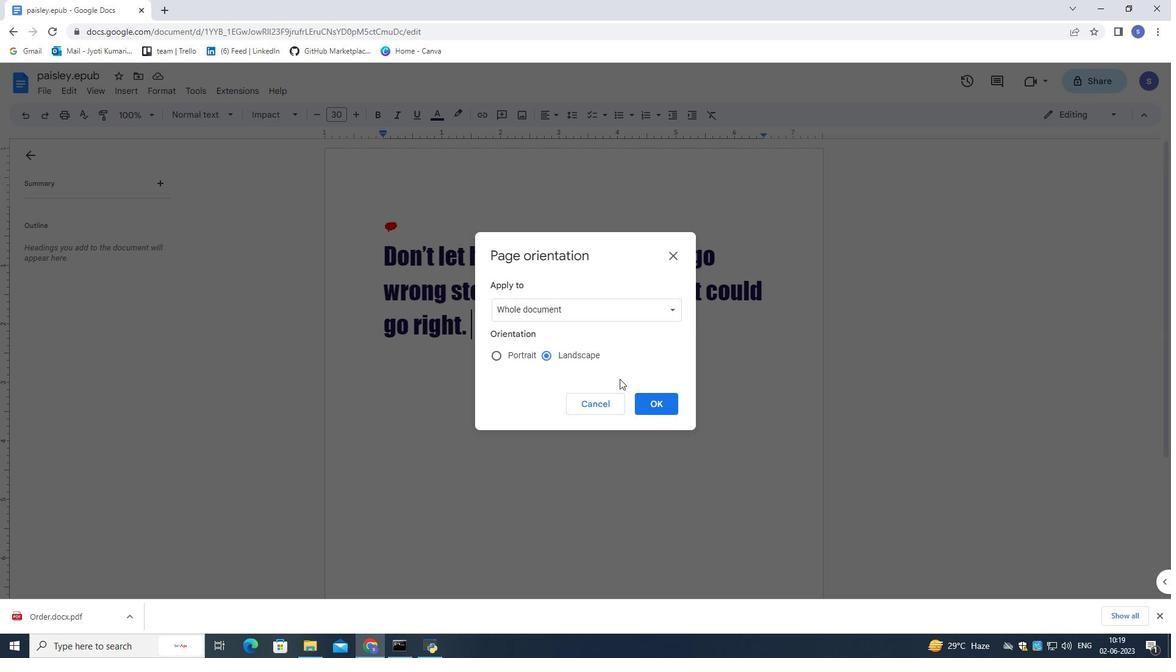 
Action: Mouse pressed left at (653, 408)
Screenshot: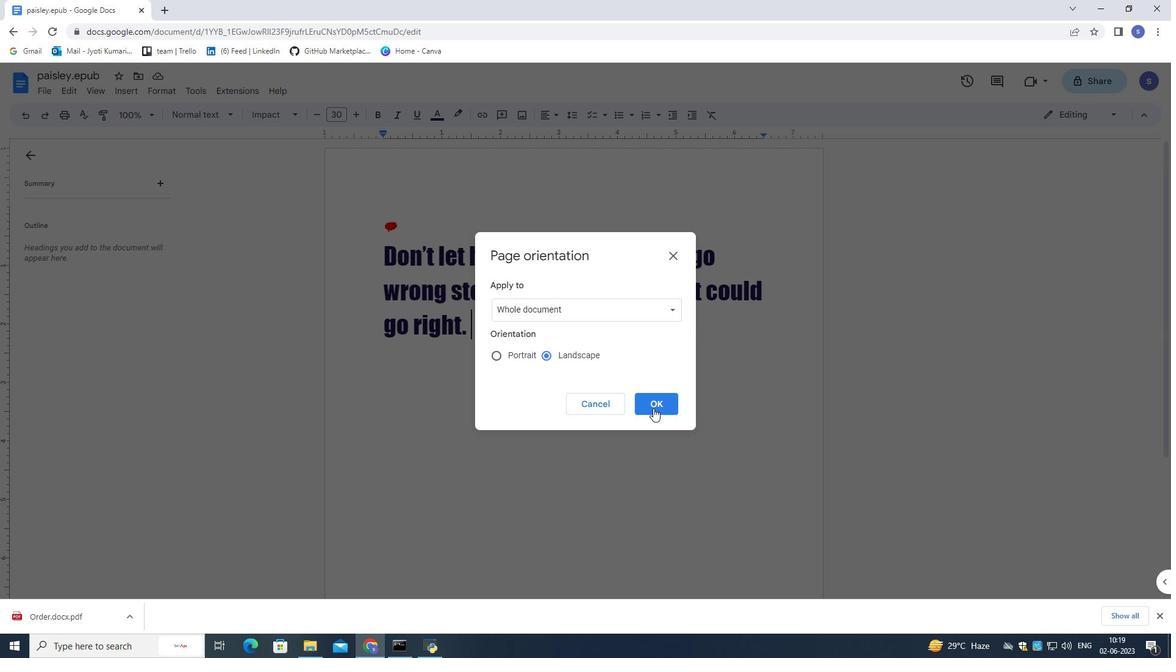 
Action: Mouse moved to (308, 251)
Screenshot: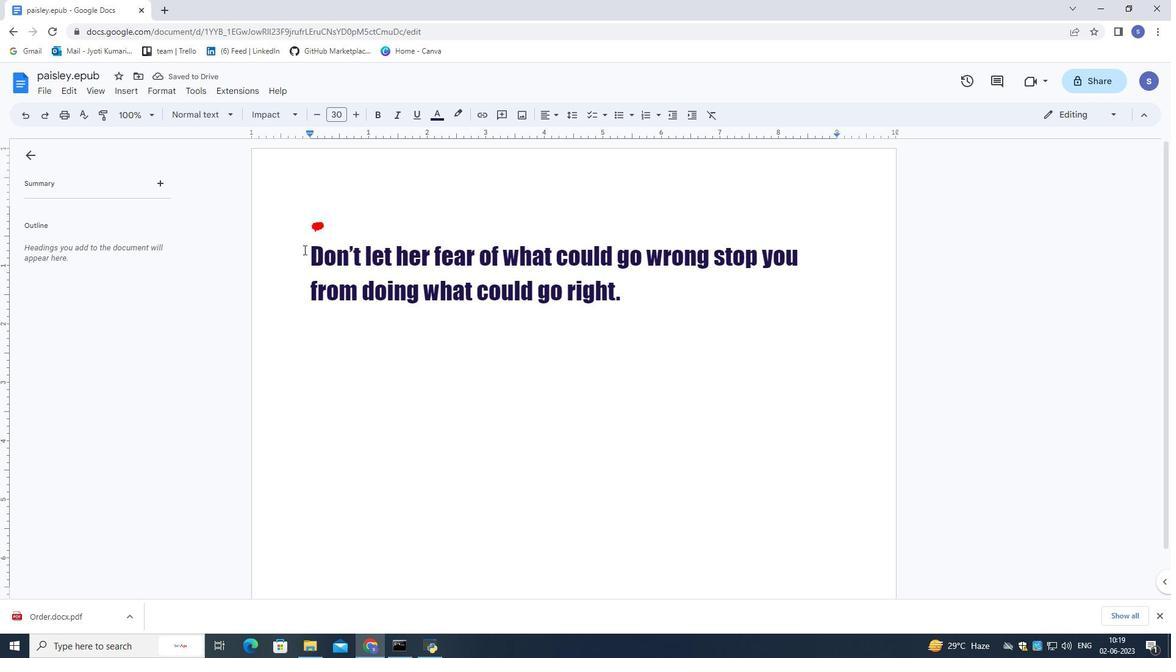 
Action: Mouse pressed left at (308, 251)
Screenshot: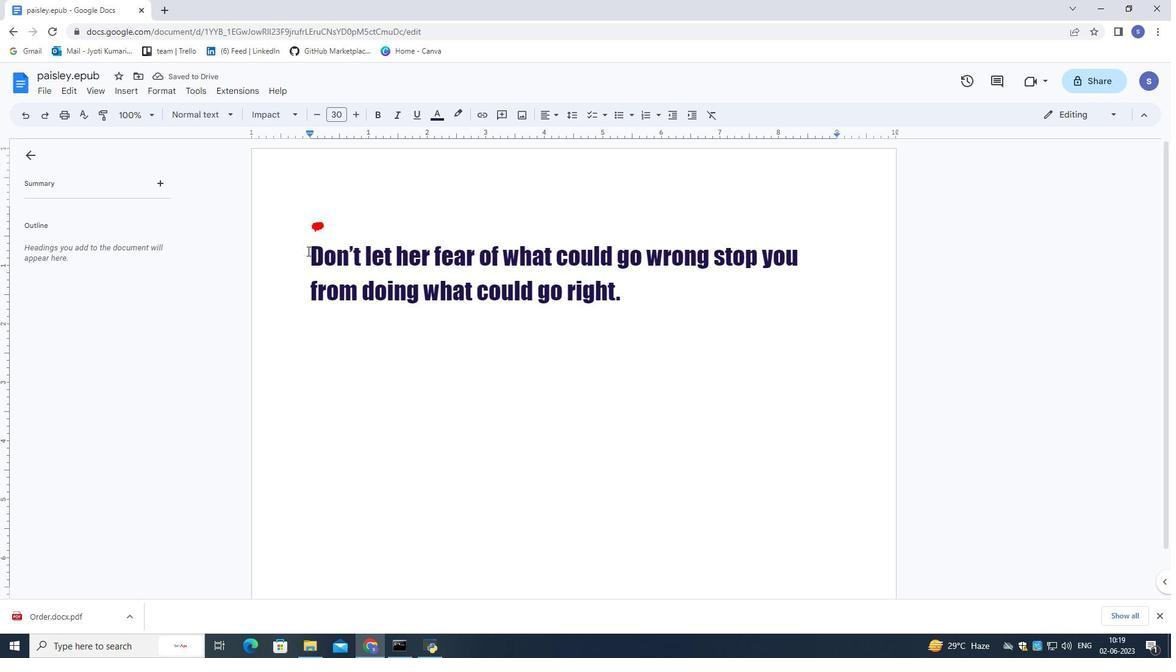 
Action: Mouse moved to (132, 91)
Screenshot: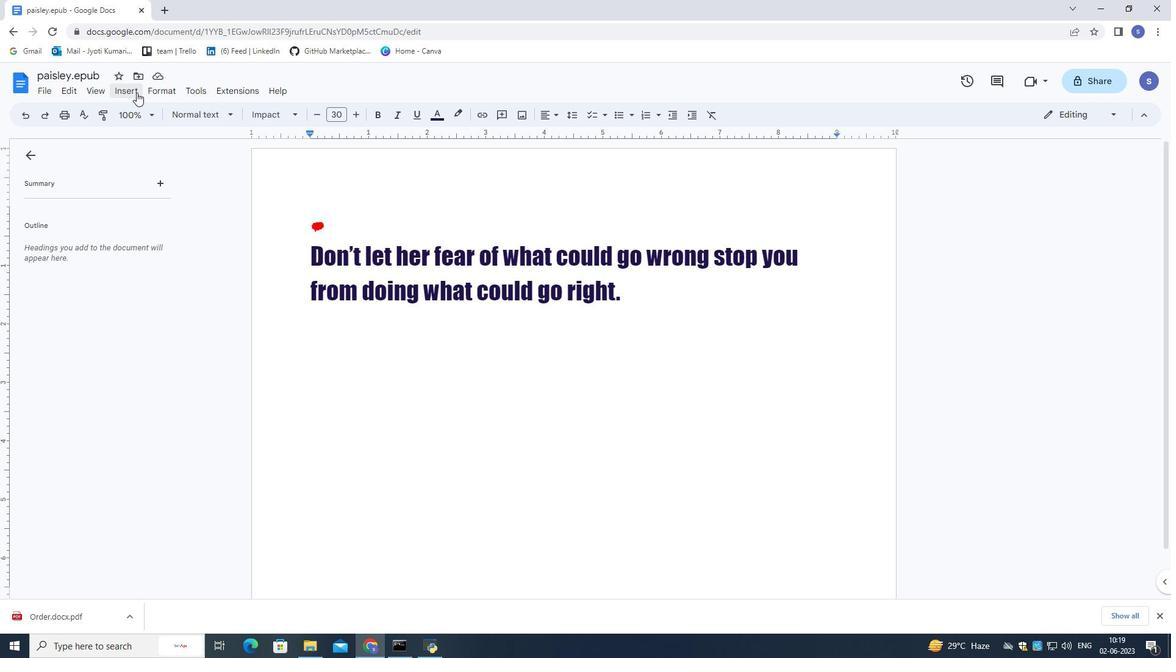 
Action: Mouse pressed left at (132, 91)
Screenshot: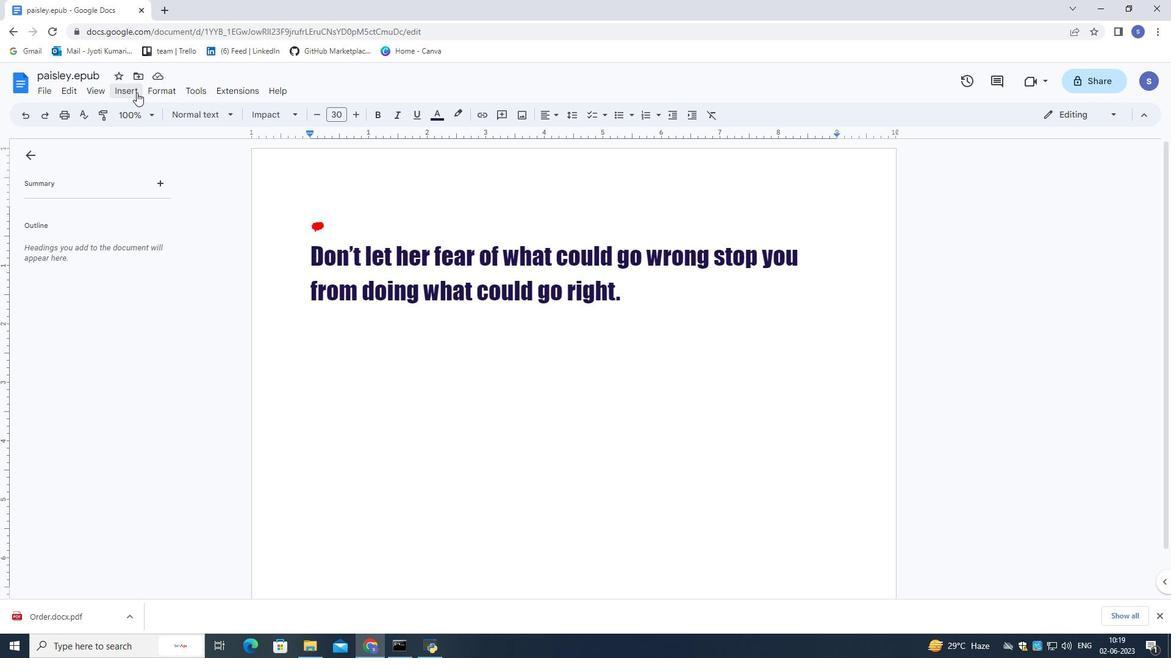 
Action: Mouse moved to (153, 215)
Screenshot: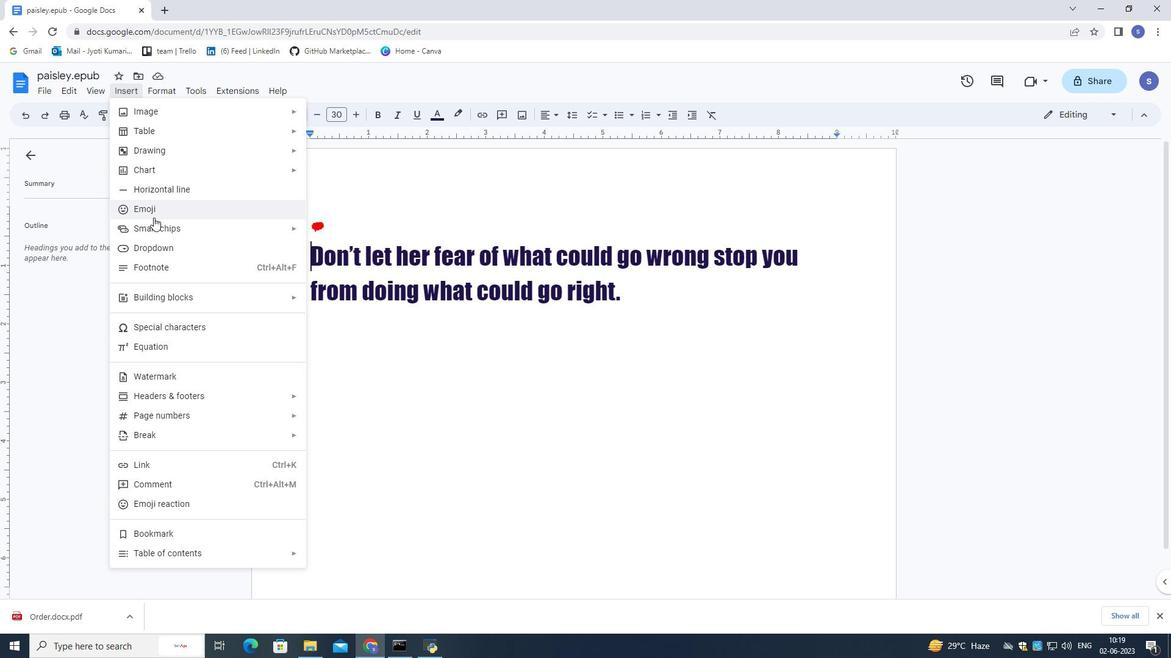 
Action: Mouse pressed left at (153, 215)
Screenshot: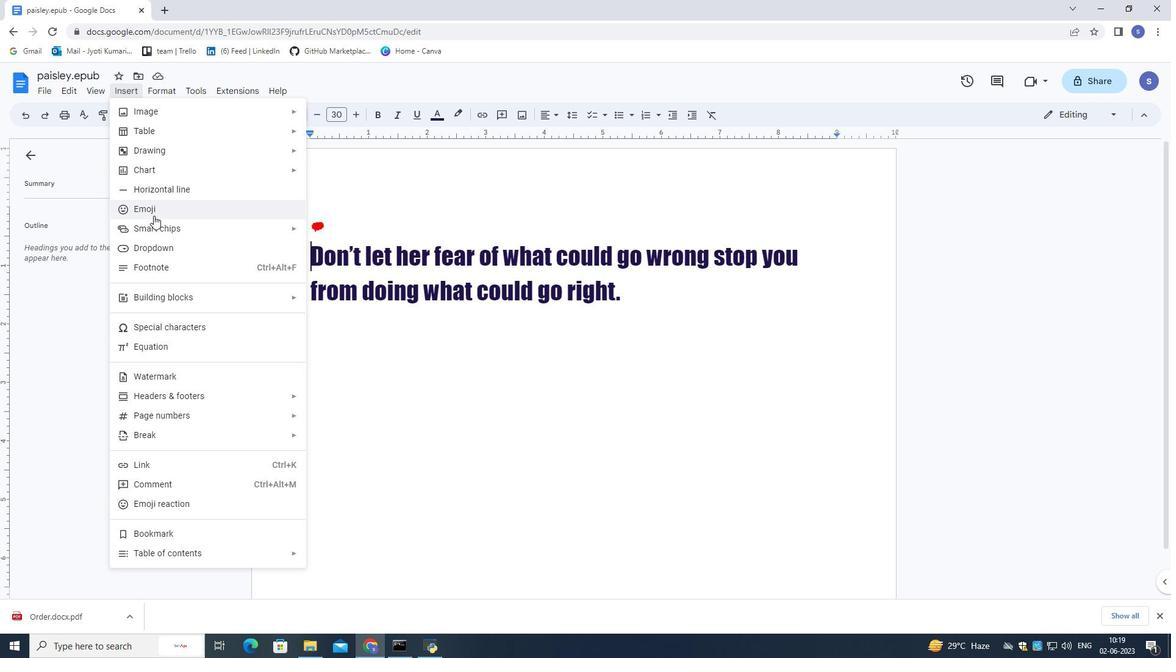 
Action: Mouse moved to (327, 507)
Screenshot: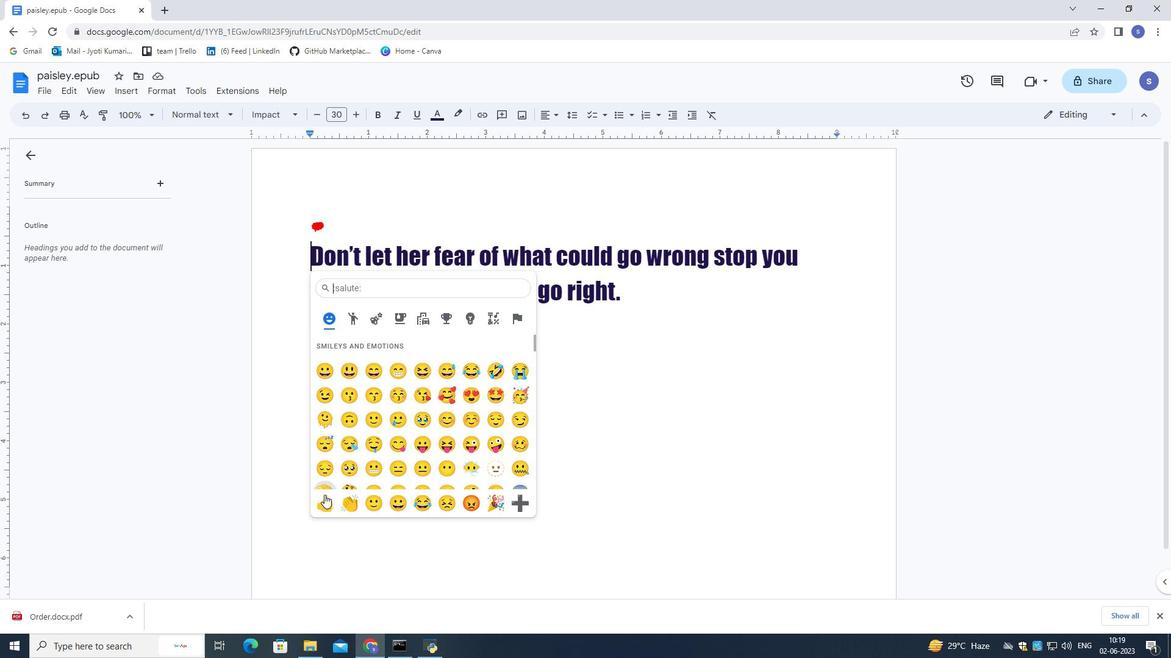 
Action: Mouse pressed left at (327, 507)
Screenshot: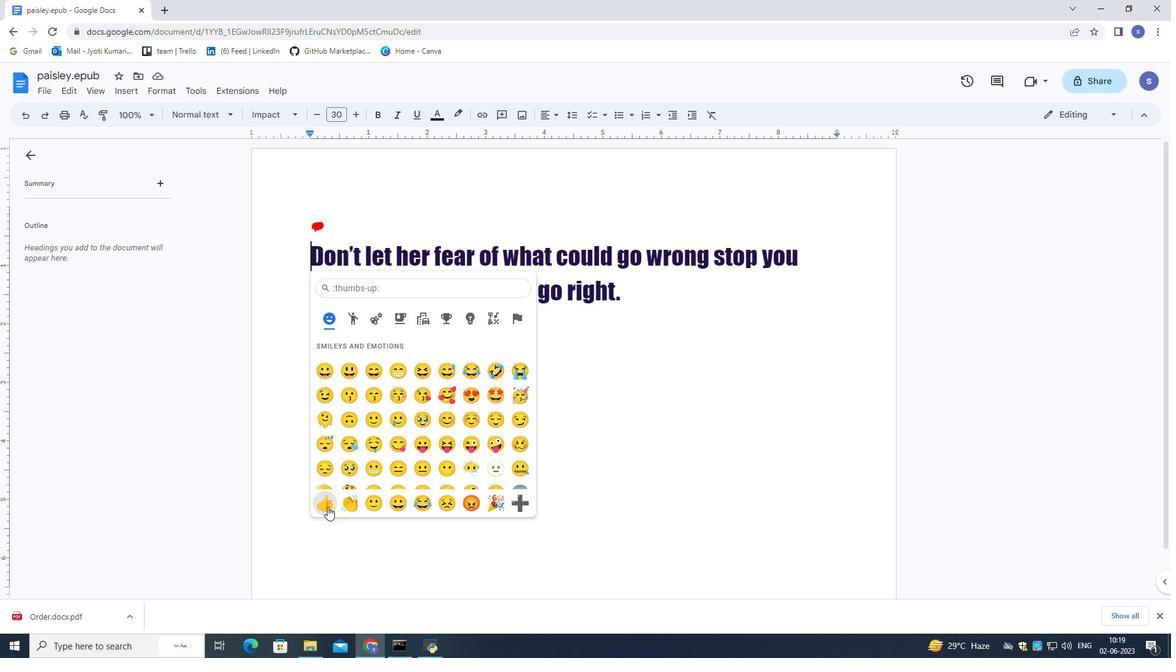 
Action: Mouse moved to (693, 305)
Screenshot: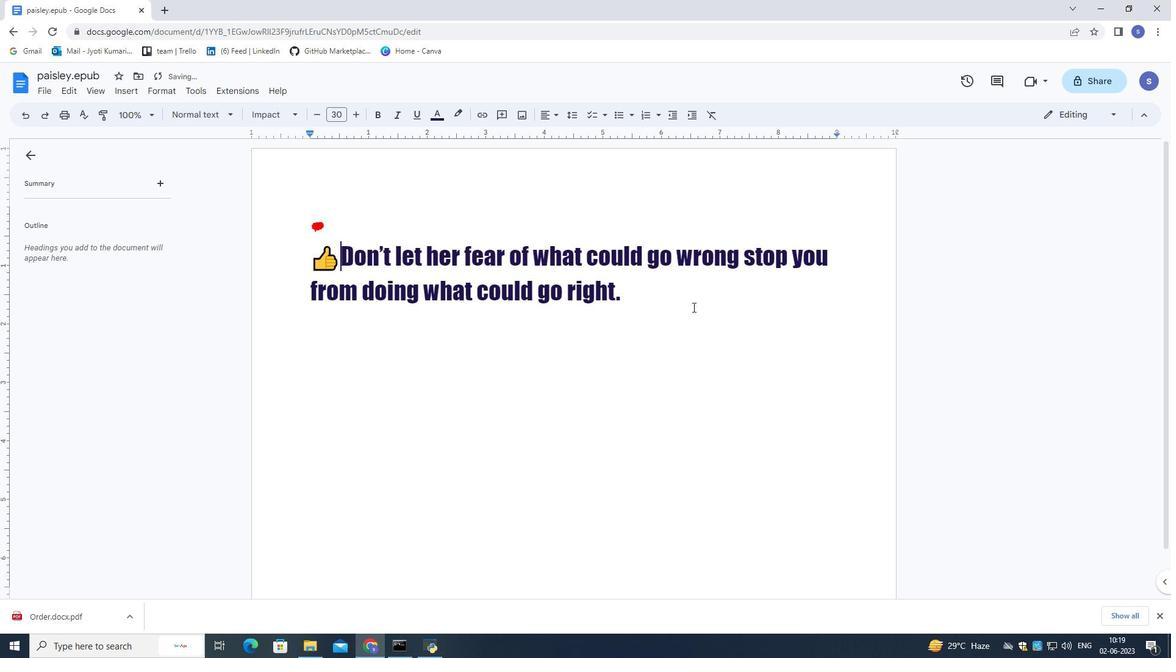 
Action: Mouse pressed left at (693, 305)
Screenshot: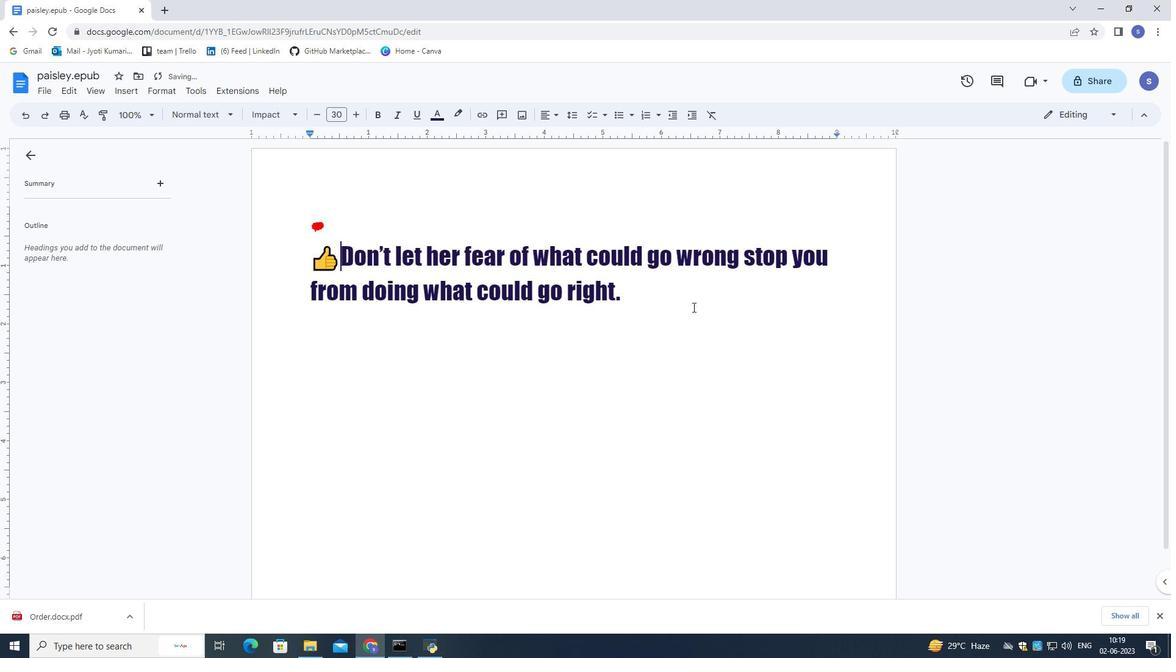 
Action: Mouse moved to (686, 299)
Screenshot: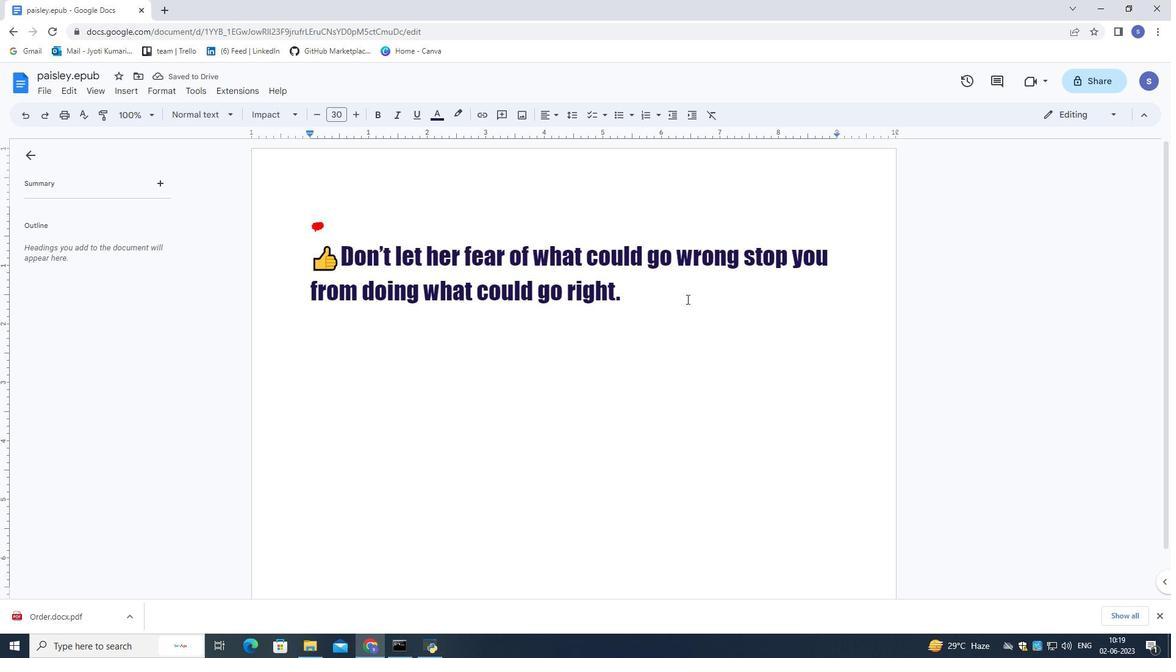 
